 Task: Search one way flight ticket for 4 adults, 1 infant in seat and 1 infant on lap in premium economy from Dayton: James M. Cox Dayton International Airport to Springfield: Abraham Lincoln Capital Airport on 5-2-2023. Choice of flights is American. Number of bags: 2 carry on bags and 1 checked bag. Price is upto 78000. Outbound departure time preference is 22:15.
Action: Mouse moved to (330, 282)
Screenshot: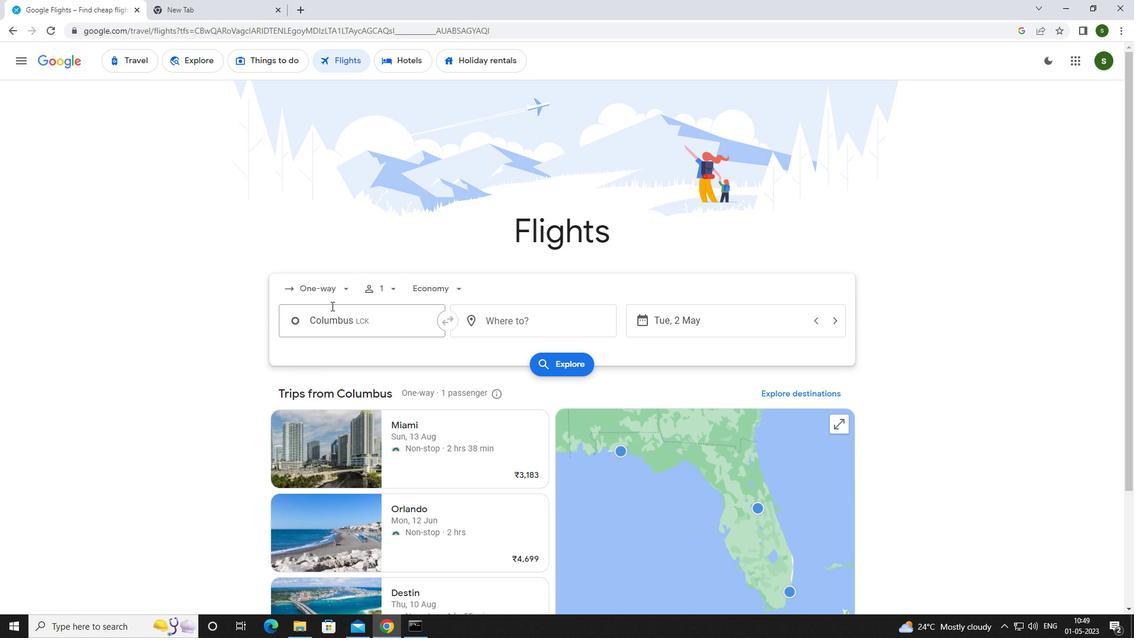 
Action: Mouse pressed left at (330, 282)
Screenshot: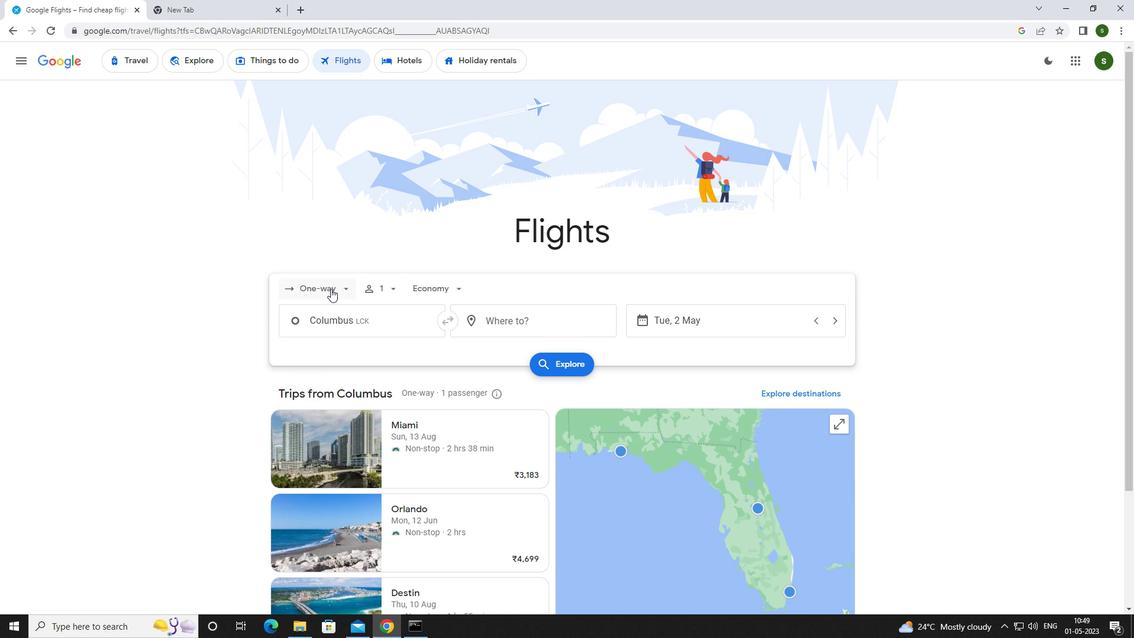 
Action: Mouse moved to (344, 346)
Screenshot: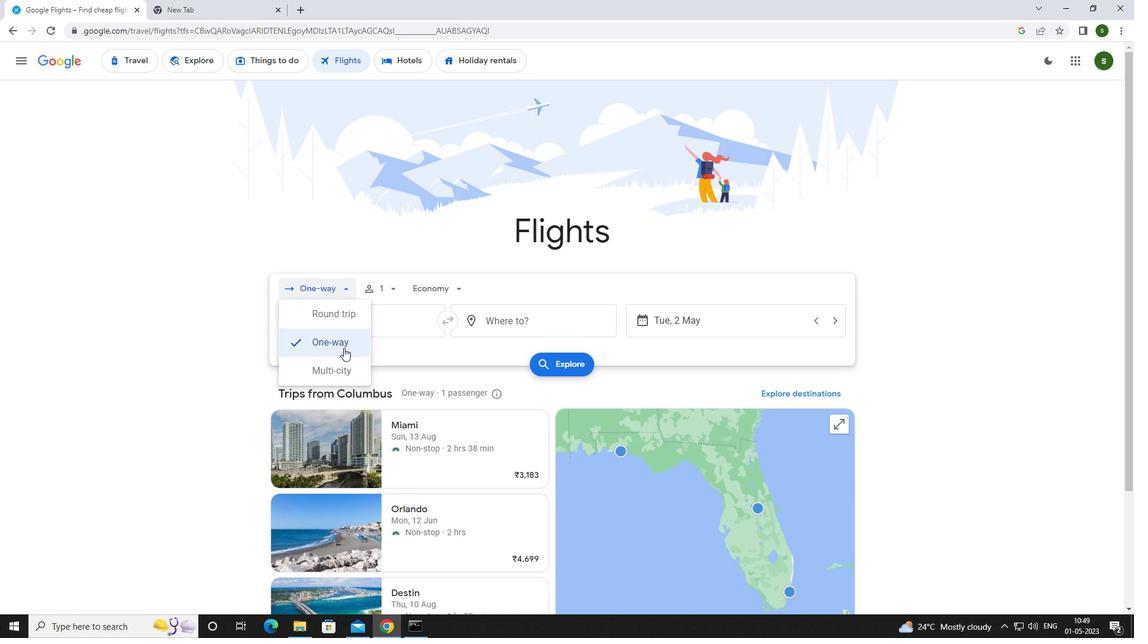 
Action: Mouse pressed left at (344, 346)
Screenshot: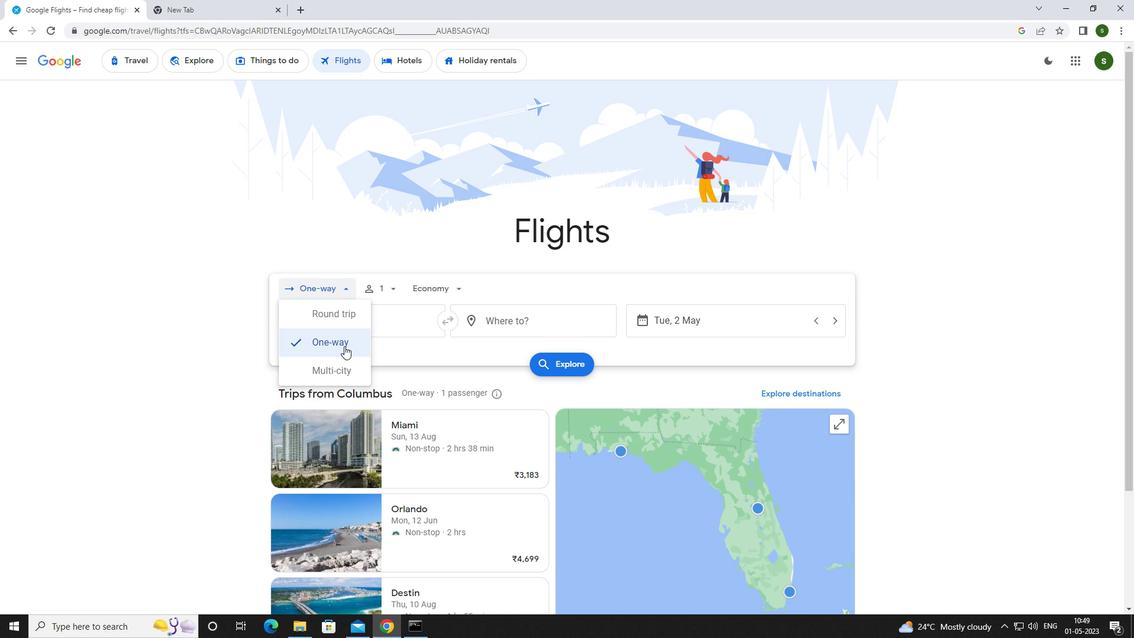 
Action: Mouse moved to (390, 288)
Screenshot: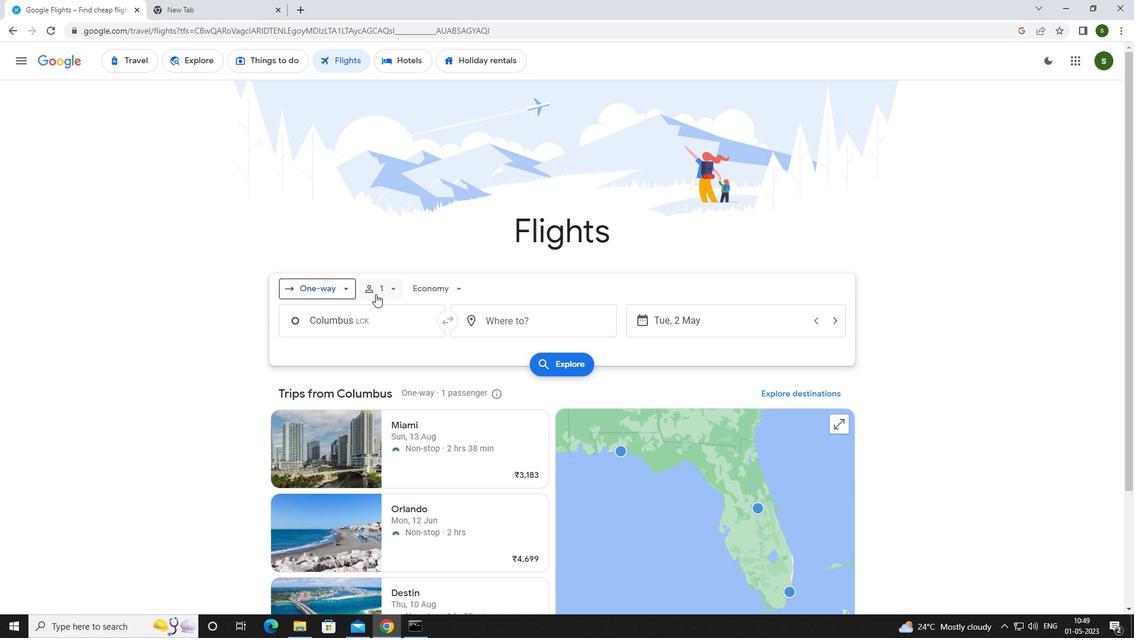 
Action: Mouse pressed left at (390, 288)
Screenshot: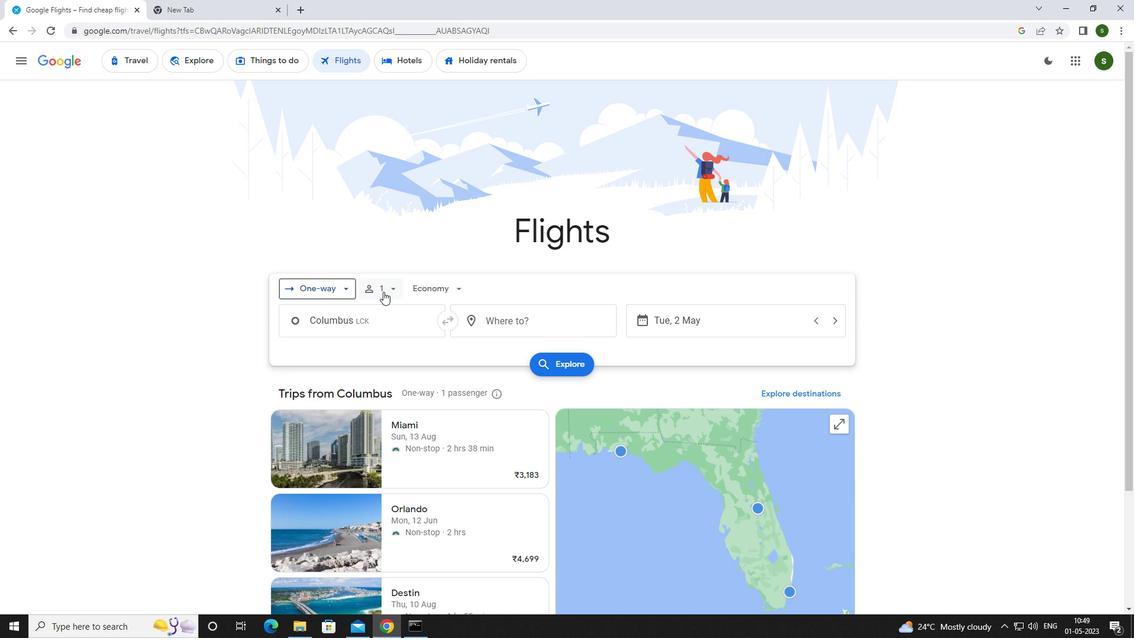 
Action: Mouse moved to (483, 315)
Screenshot: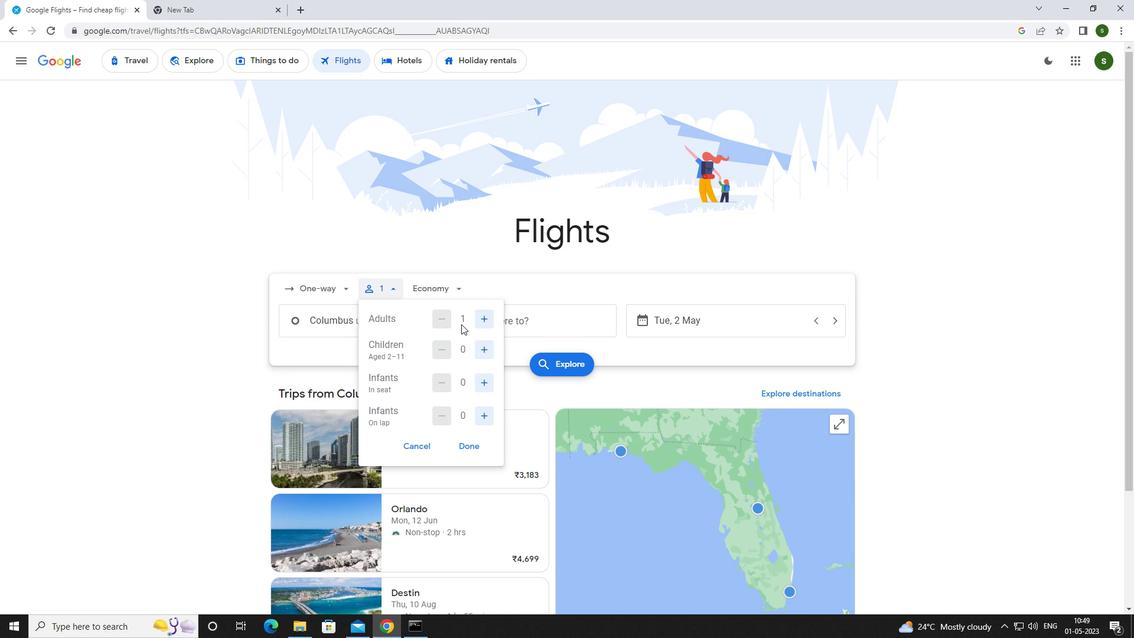 
Action: Mouse pressed left at (483, 315)
Screenshot: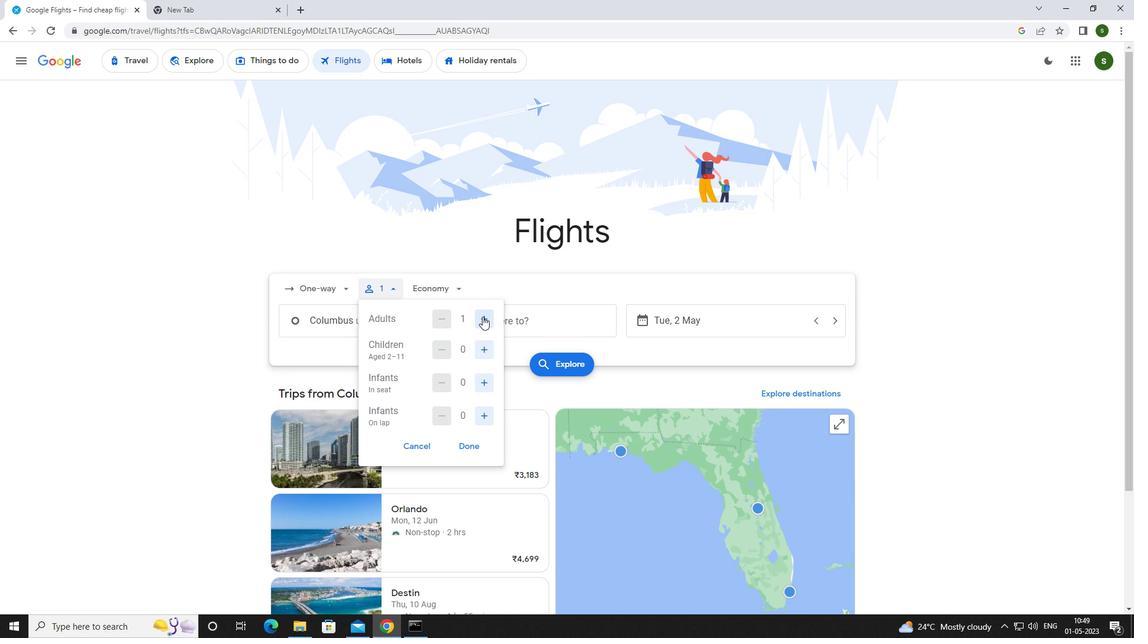 
Action: Mouse pressed left at (483, 315)
Screenshot: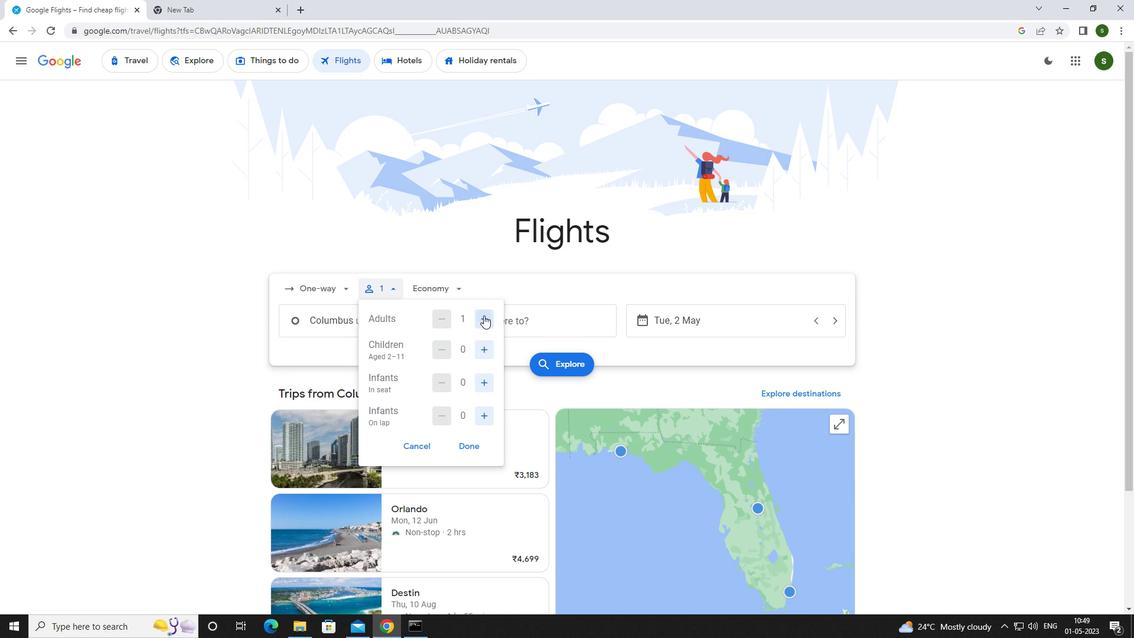 
Action: Mouse pressed left at (483, 315)
Screenshot: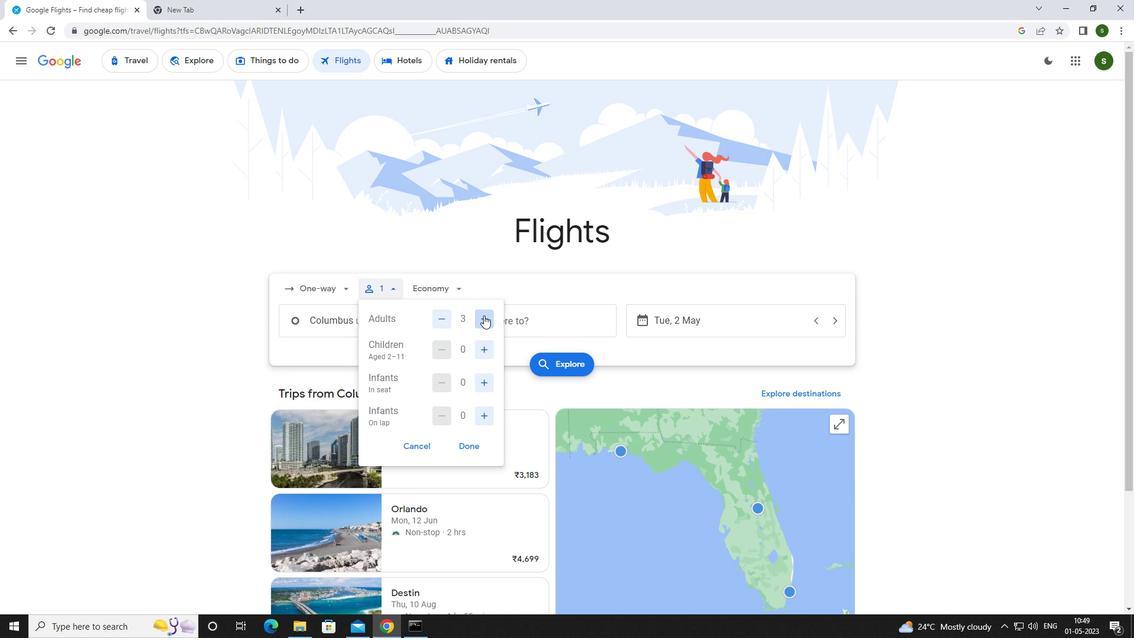 
Action: Mouse moved to (486, 376)
Screenshot: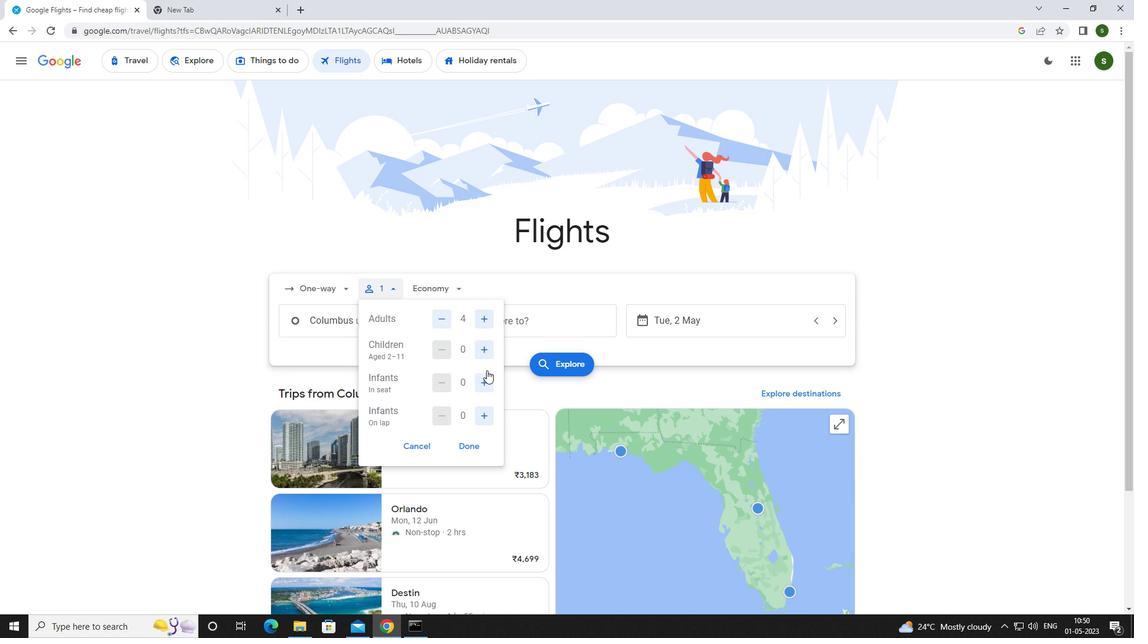 
Action: Mouse pressed left at (486, 376)
Screenshot: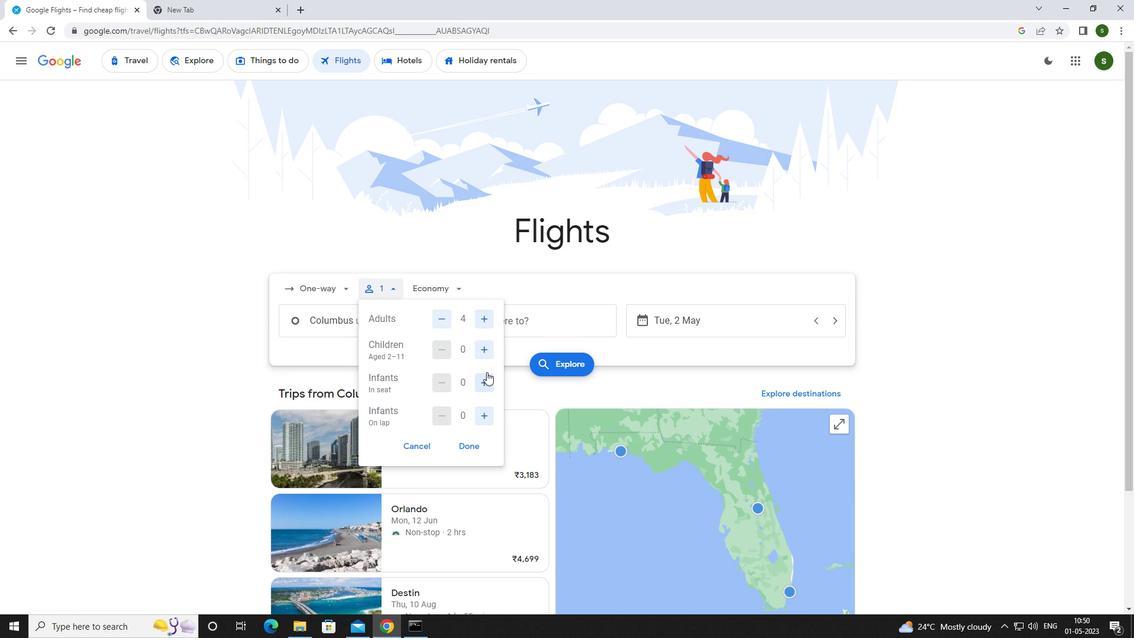 
Action: Mouse moved to (476, 414)
Screenshot: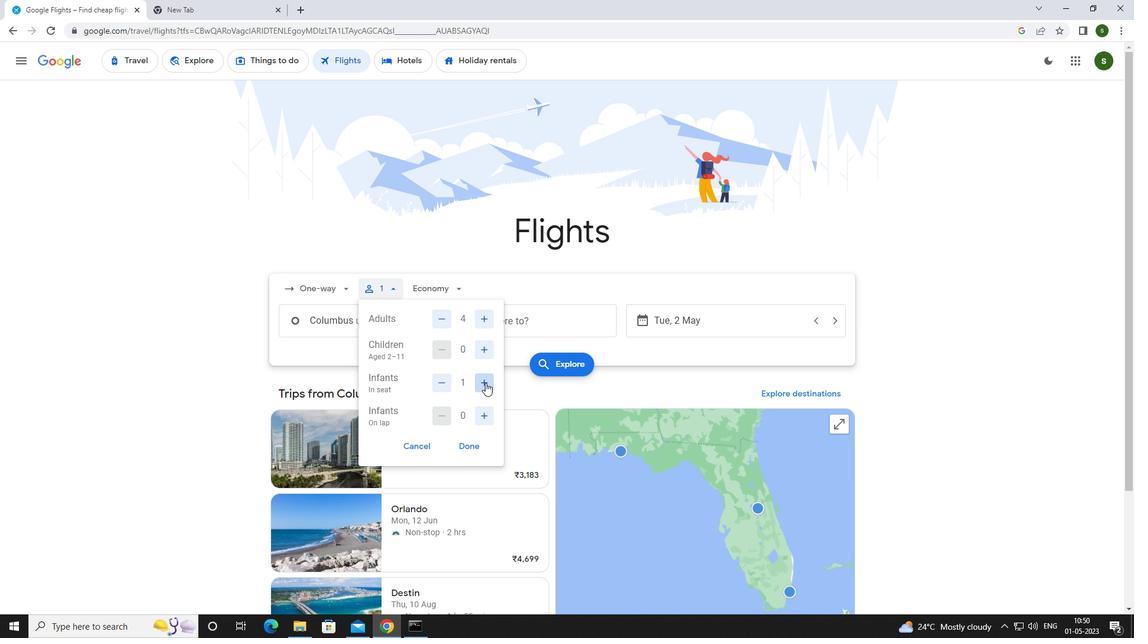 
Action: Mouse pressed left at (476, 414)
Screenshot: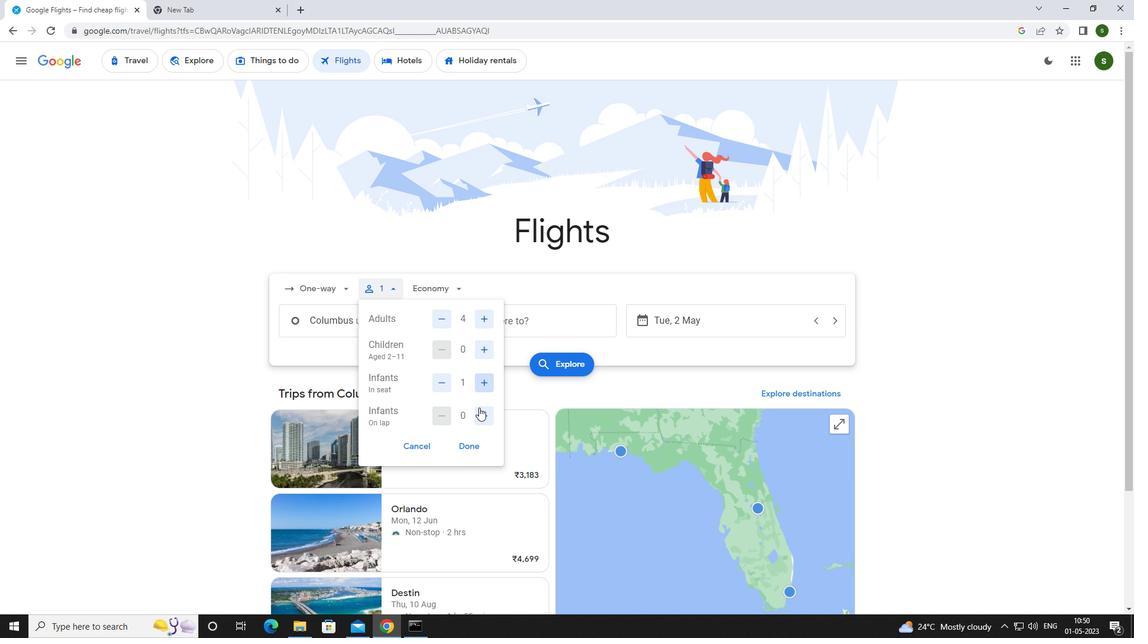 
Action: Mouse moved to (440, 291)
Screenshot: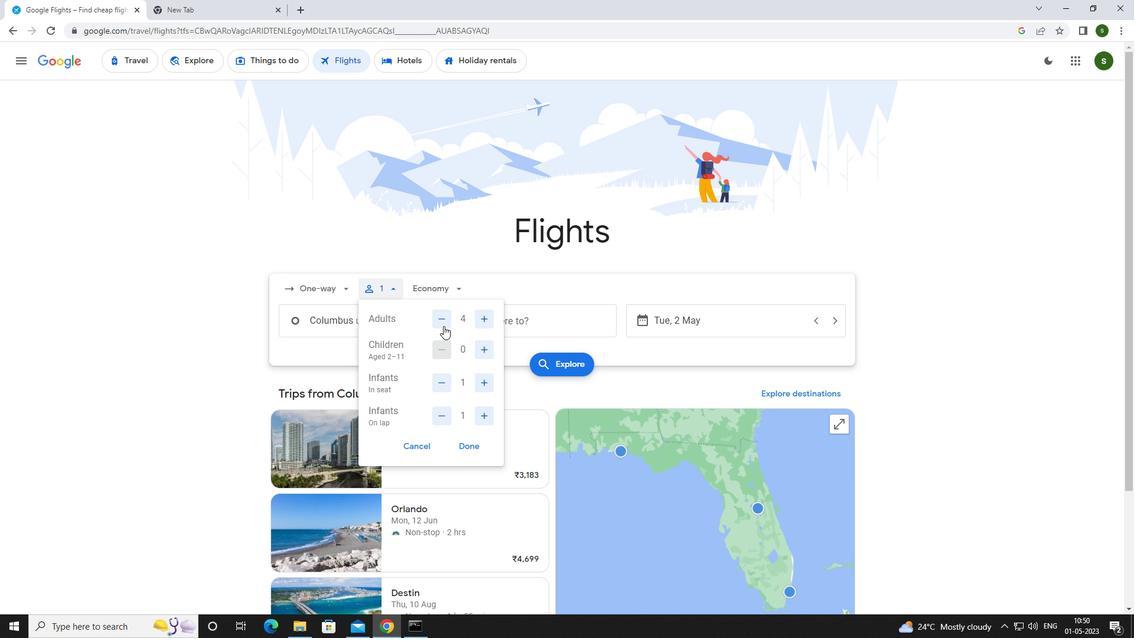 
Action: Mouse pressed left at (440, 291)
Screenshot: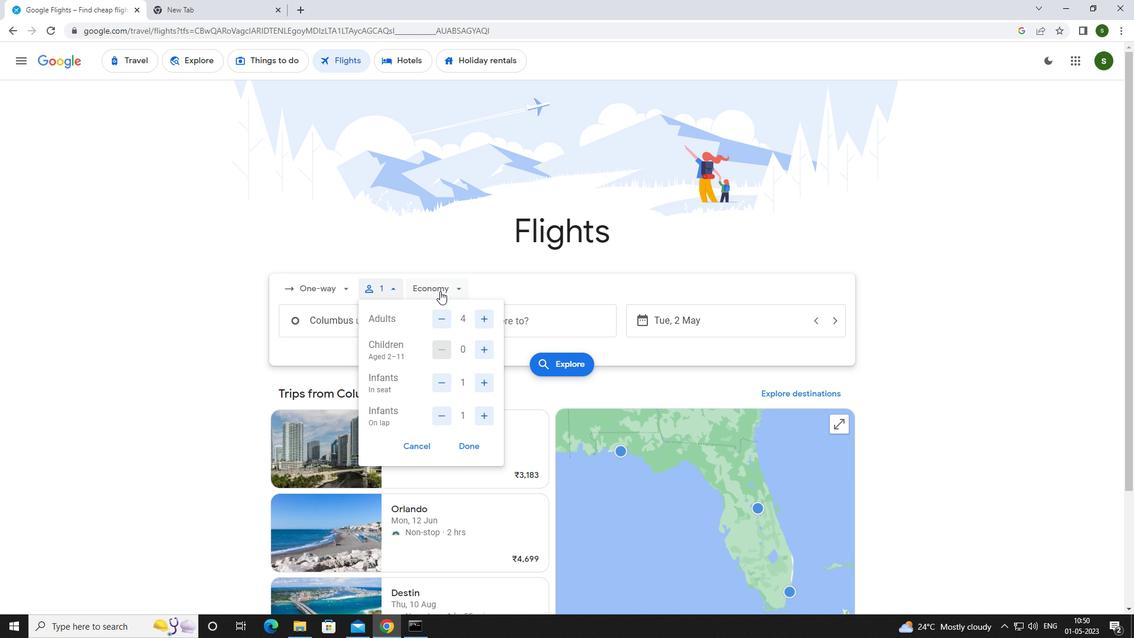 
Action: Mouse moved to (461, 347)
Screenshot: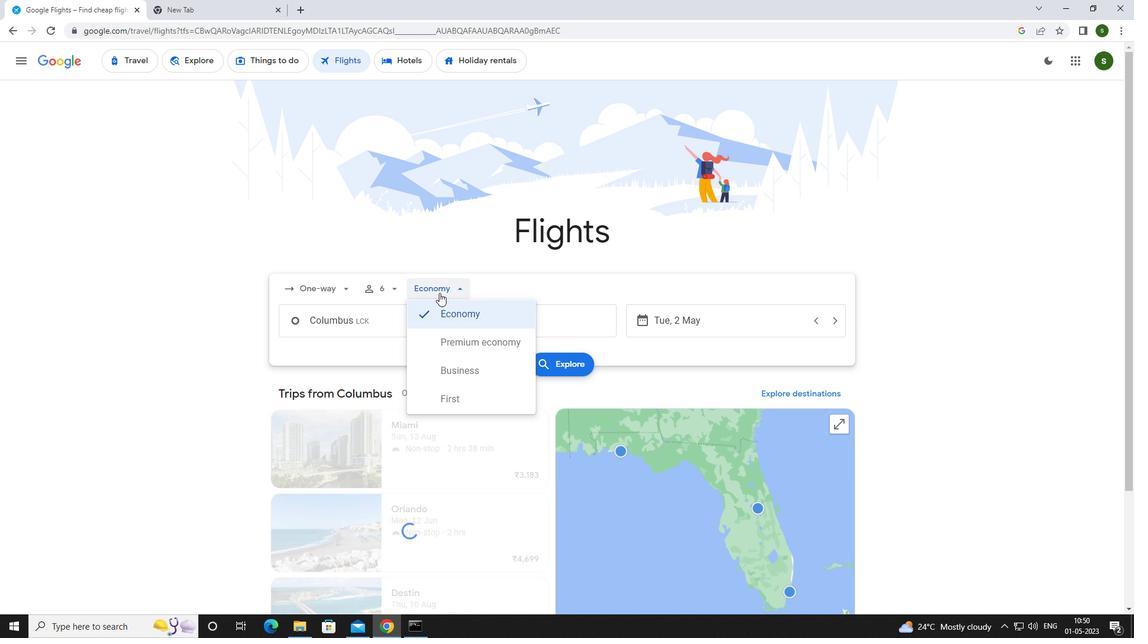 
Action: Mouse pressed left at (461, 347)
Screenshot: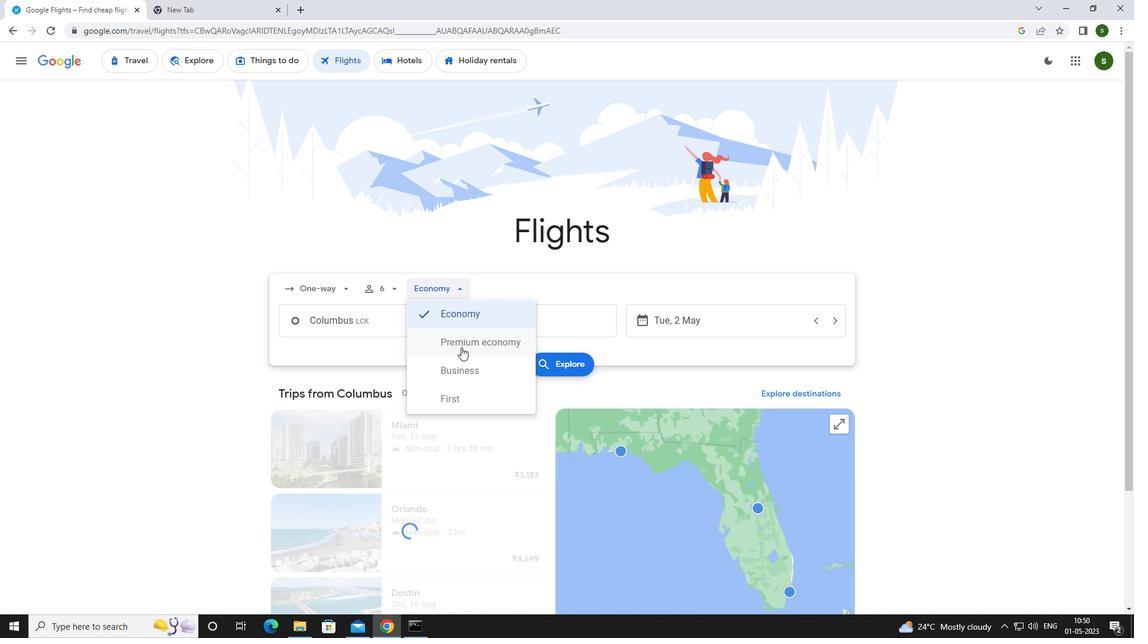 
Action: Mouse moved to (379, 323)
Screenshot: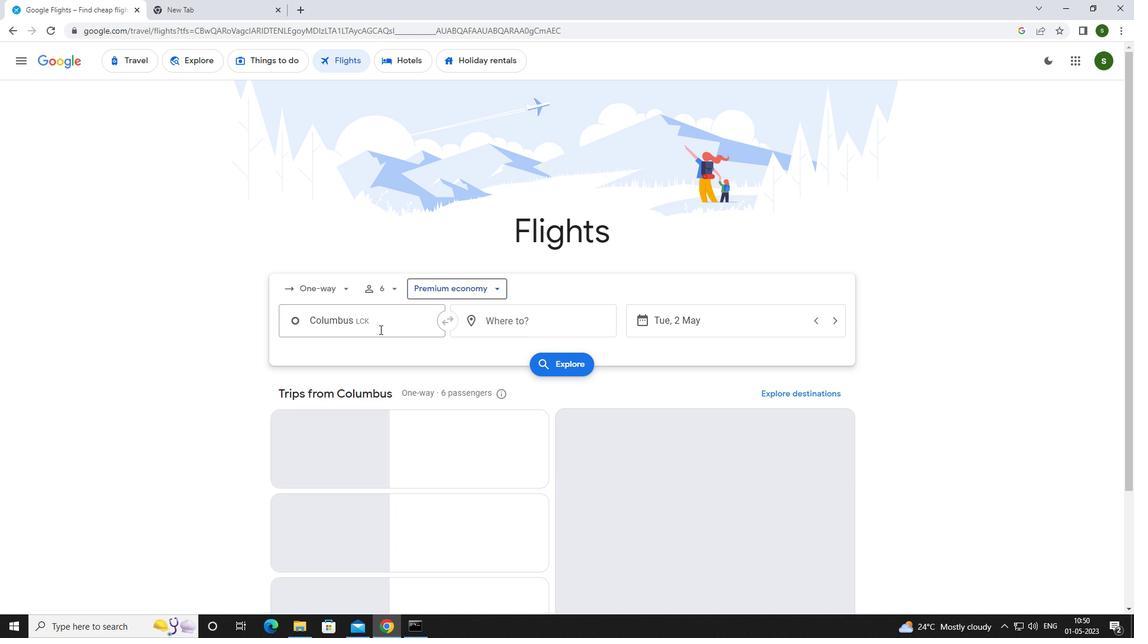 
Action: Mouse pressed left at (379, 323)
Screenshot: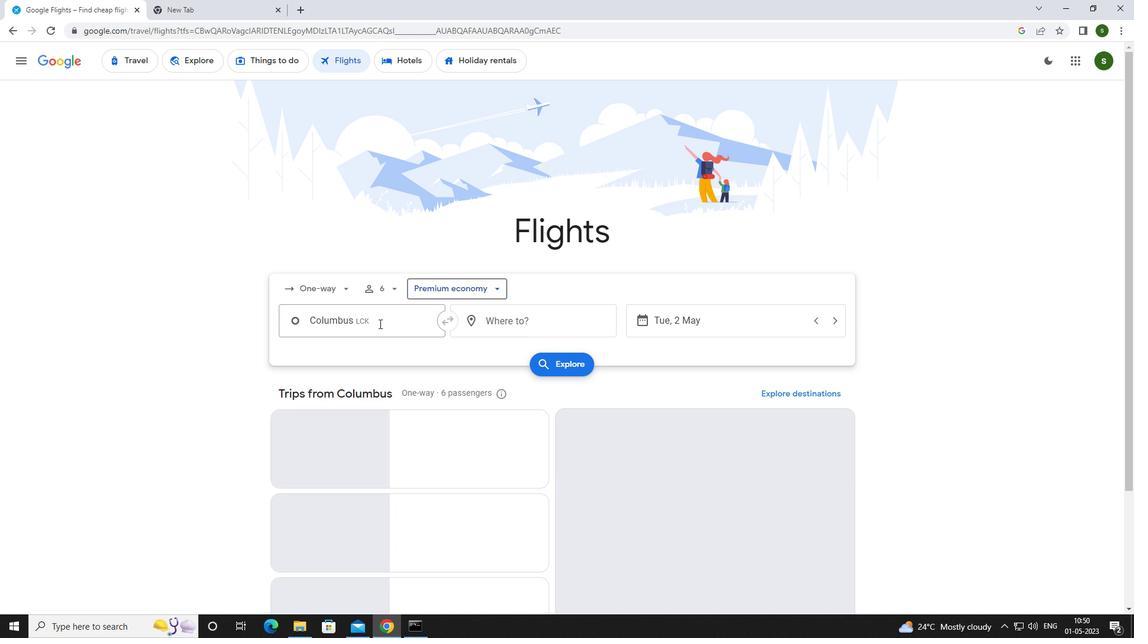 
Action: Mouse moved to (379, 323)
Screenshot: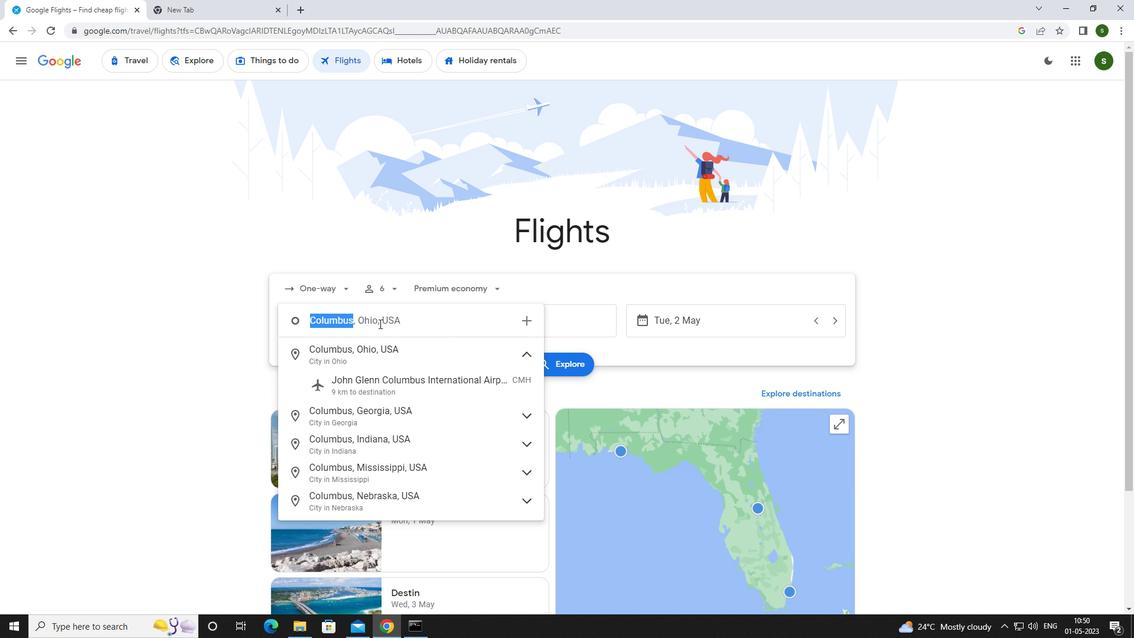 
Action: Key pressed d<Key.caps_lock>ayton
Screenshot: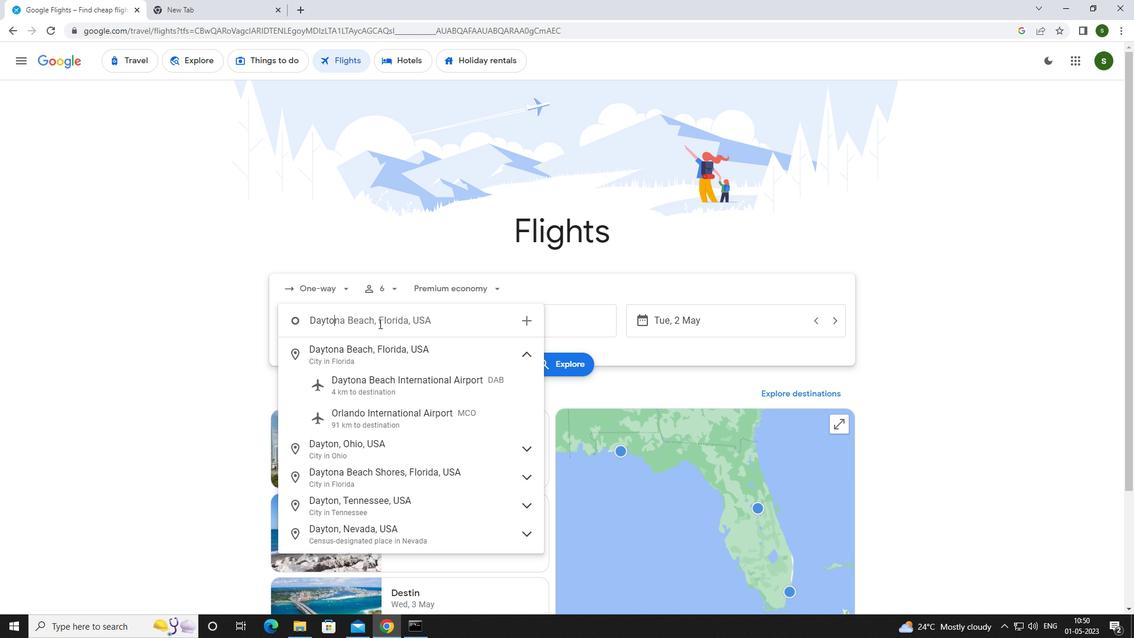 
Action: Mouse moved to (379, 322)
Screenshot: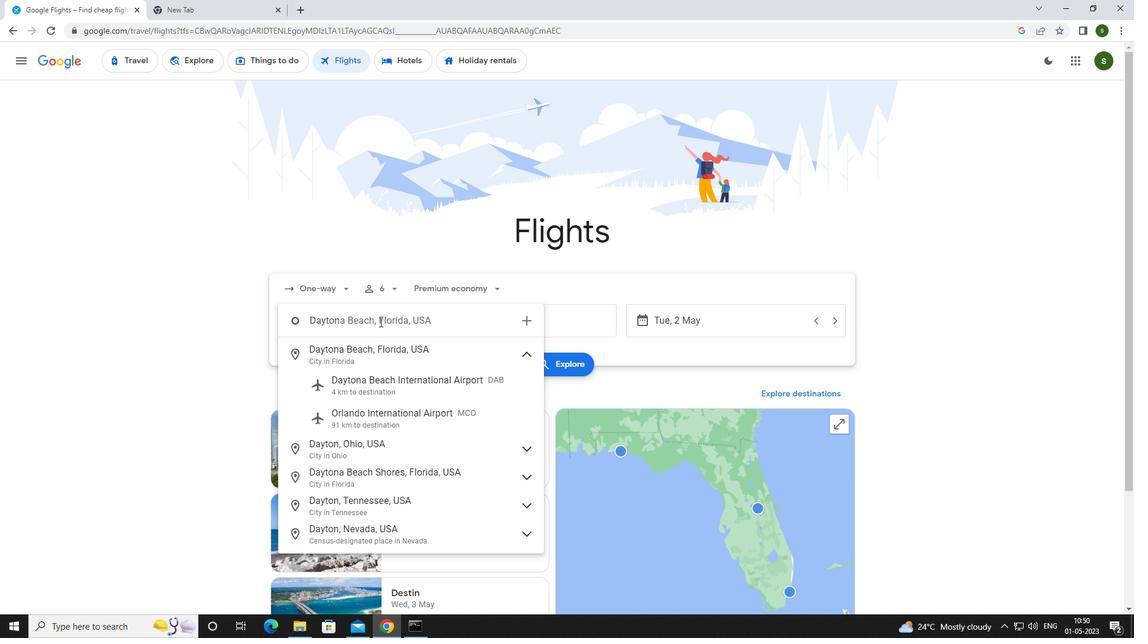 
Action: Key pressed <Key.space>
Screenshot: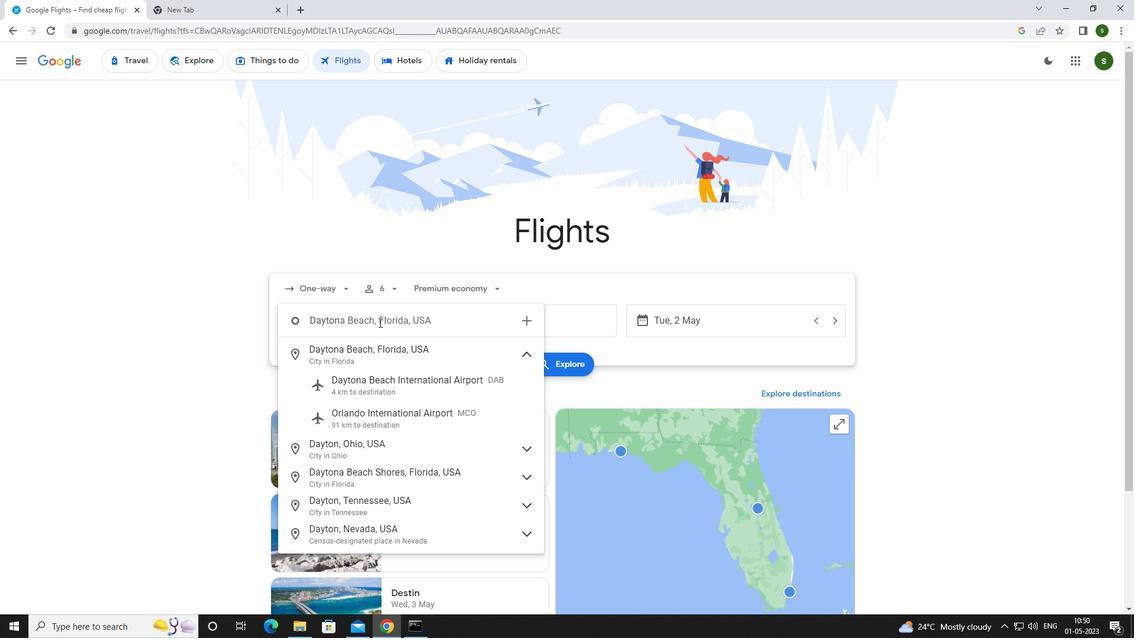 
Action: Mouse moved to (385, 390)
Screenshot: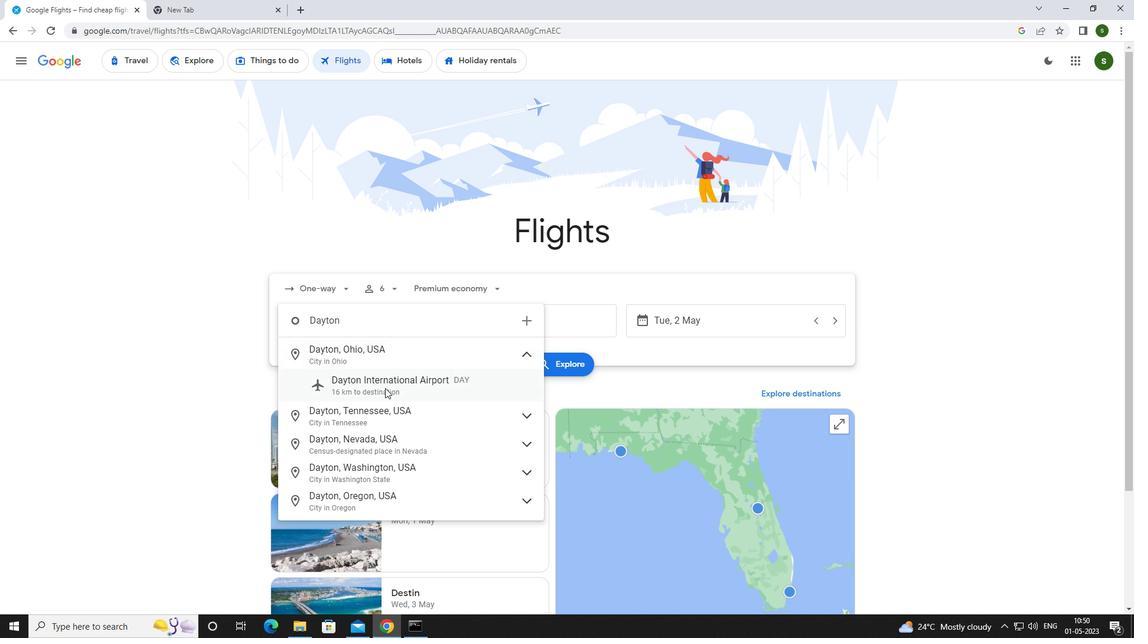
Action: Mouse pressed left at (385, 390)
Screenshot: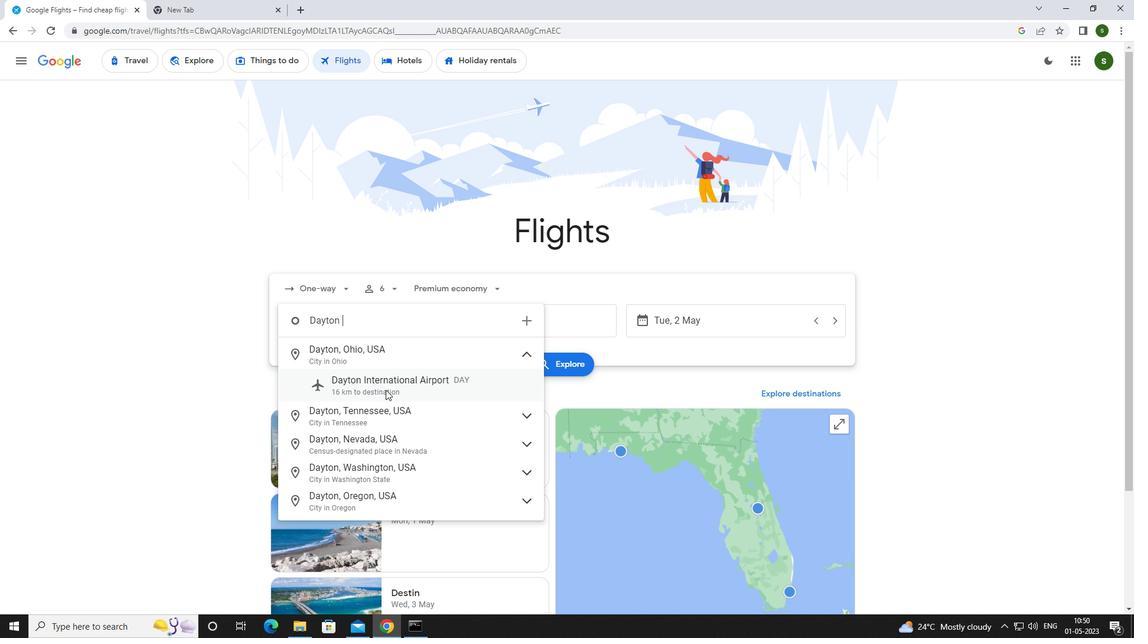 
Action: Mouse moved to (540, 319)
Screenshot: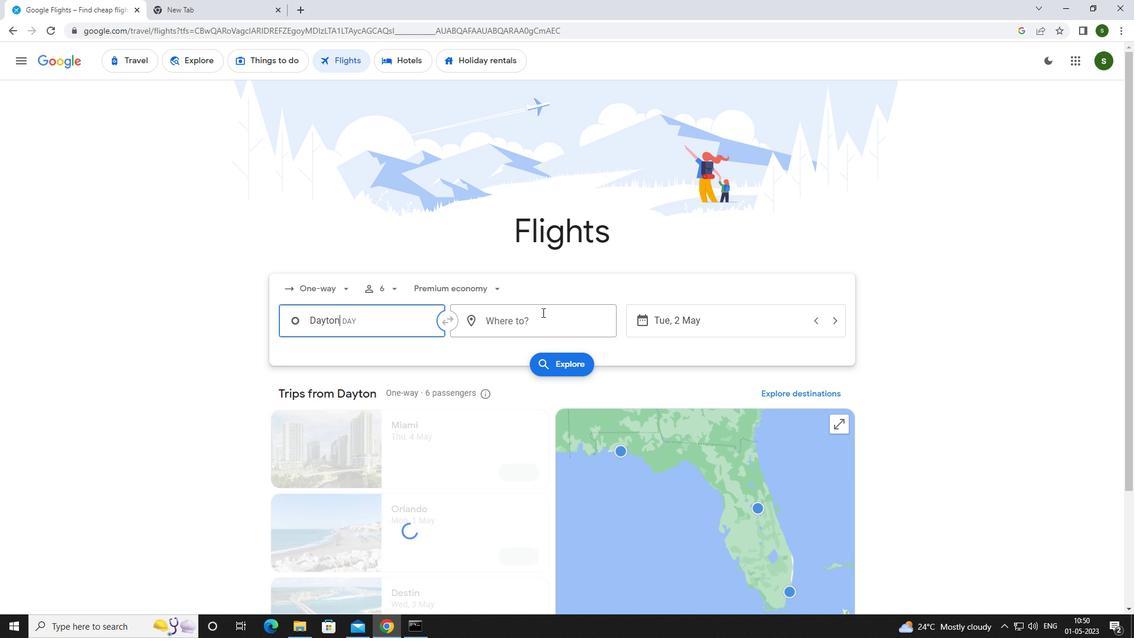 
Action: Mouse pressed left at (540, 319)
Screenshot: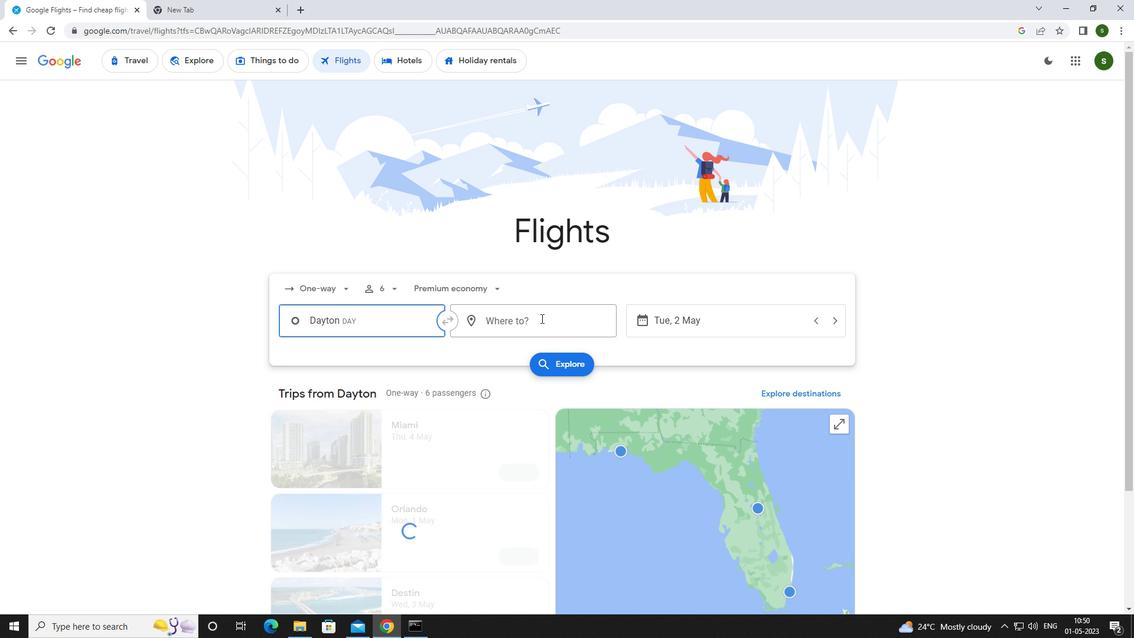 
Action: Mouse moved to (438, 307)
Screenshot: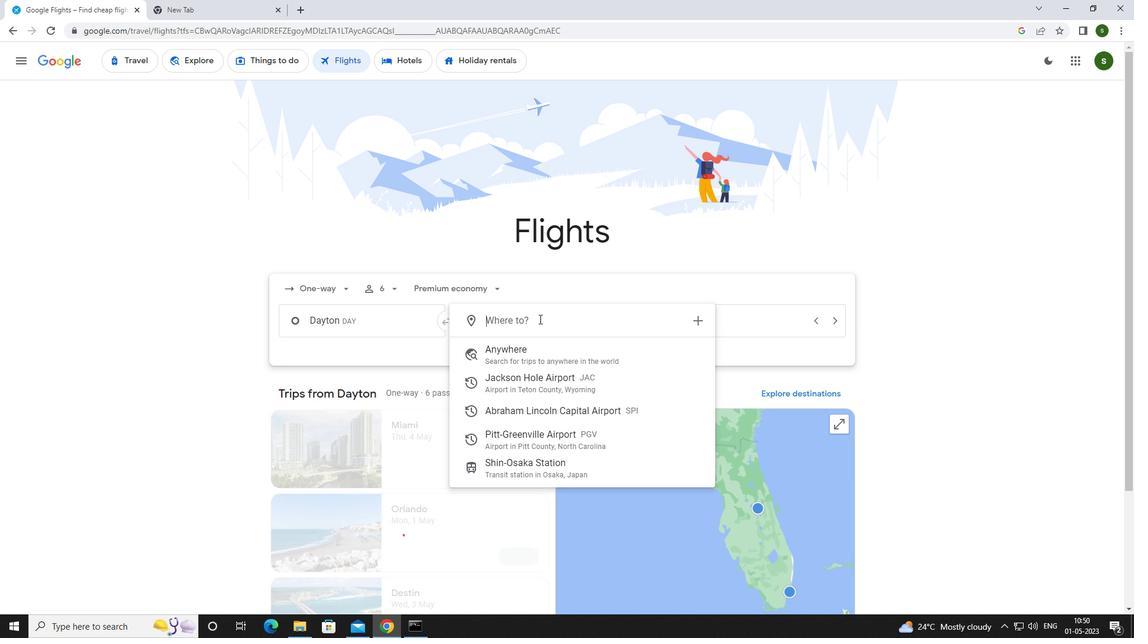 
Action: Key pressed <Key.caps_lock>s<Key.caps_lock>pringfielf
Screenshot: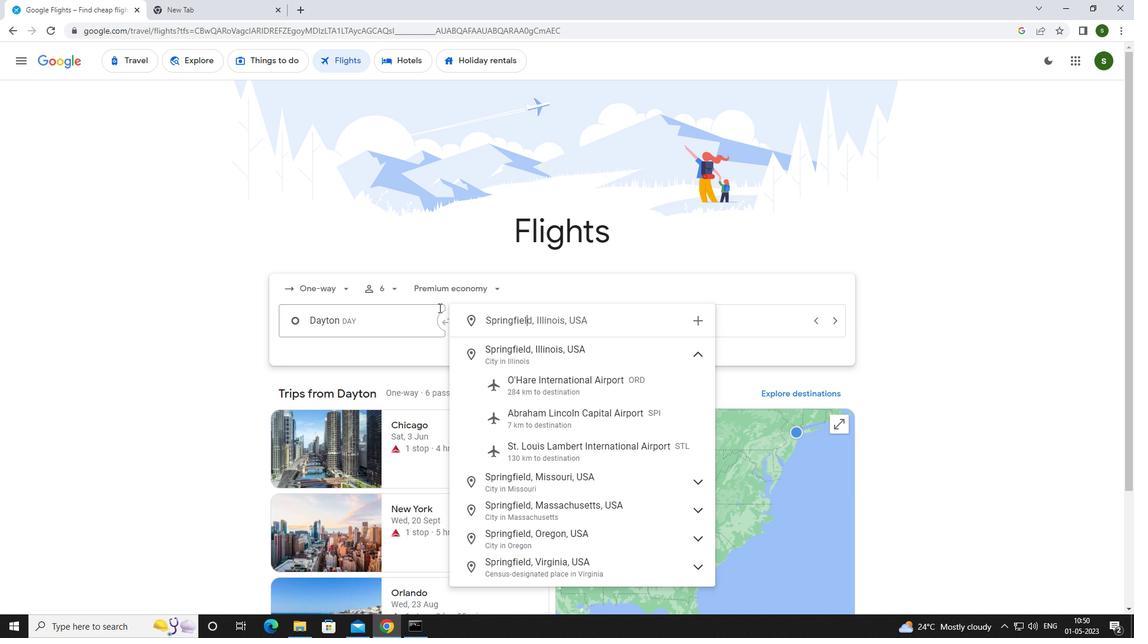 
Action: Mouse moved to (530, 415)
Screenshot: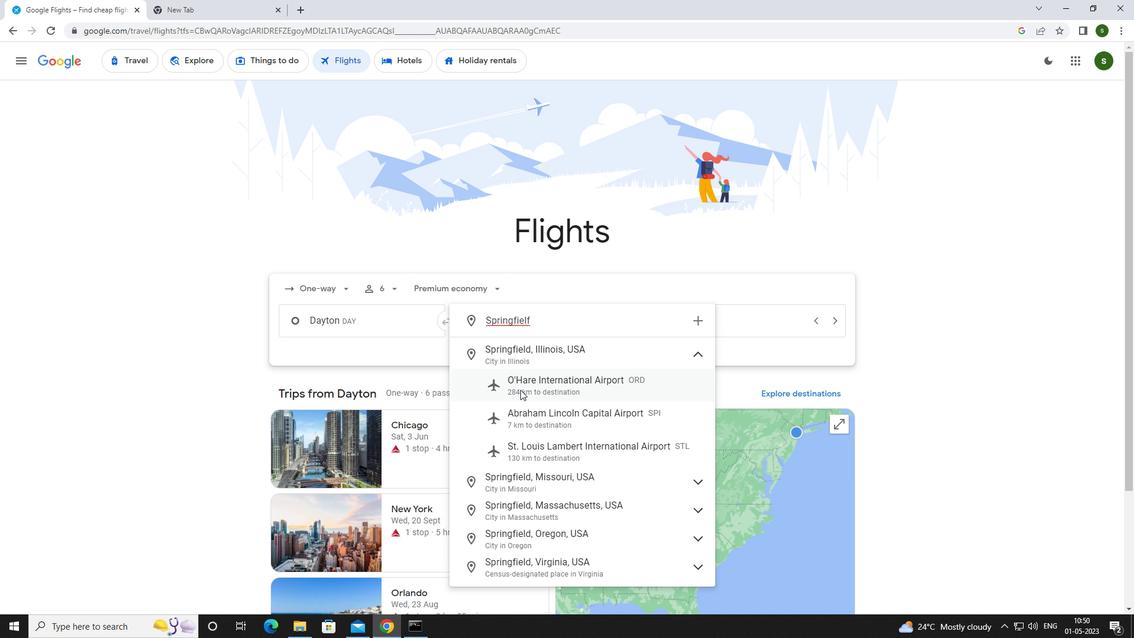 
Action: Mouse pressed left at (530, 415)
Screenshot: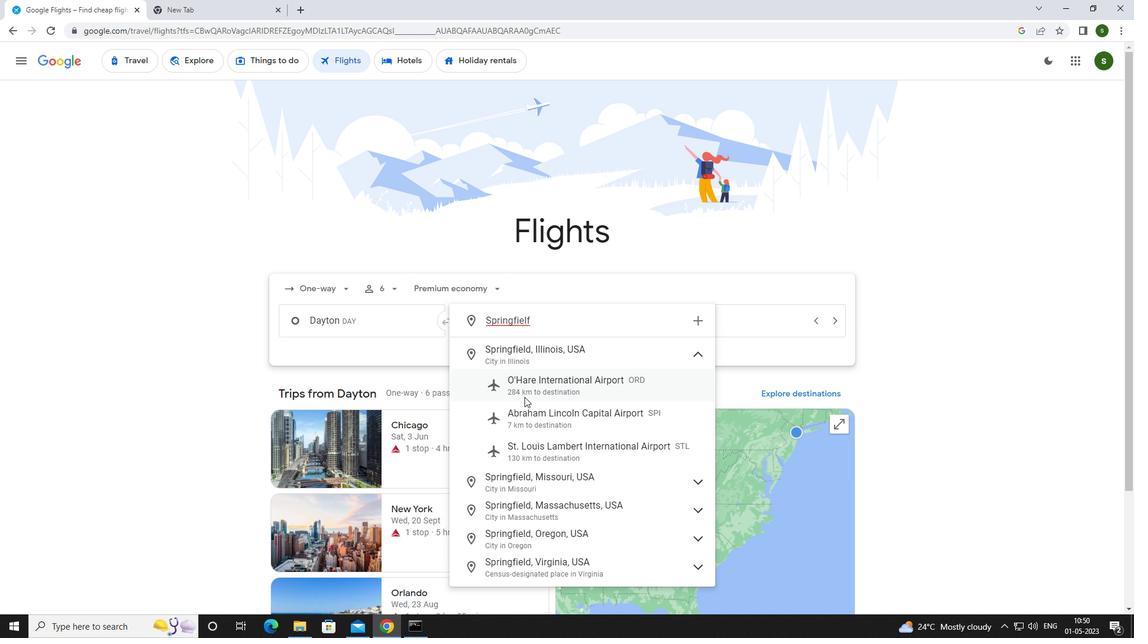 
Action: Mouse moved to (724, 317)
Screenshot: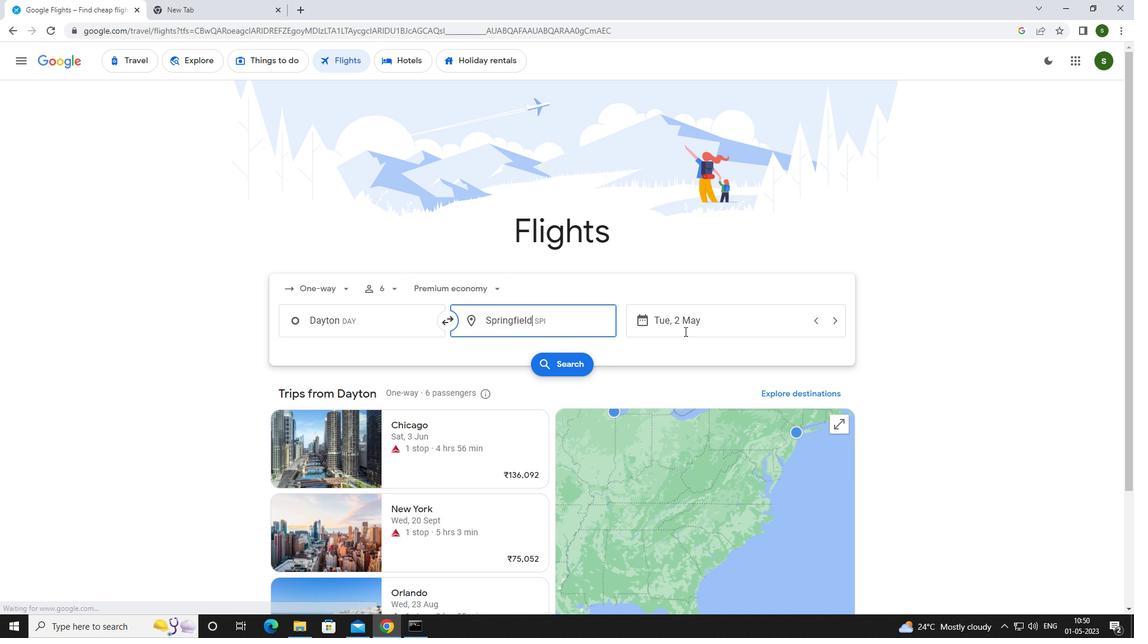 
Action: Mouse pressed left at (724, 317)
Screenshot: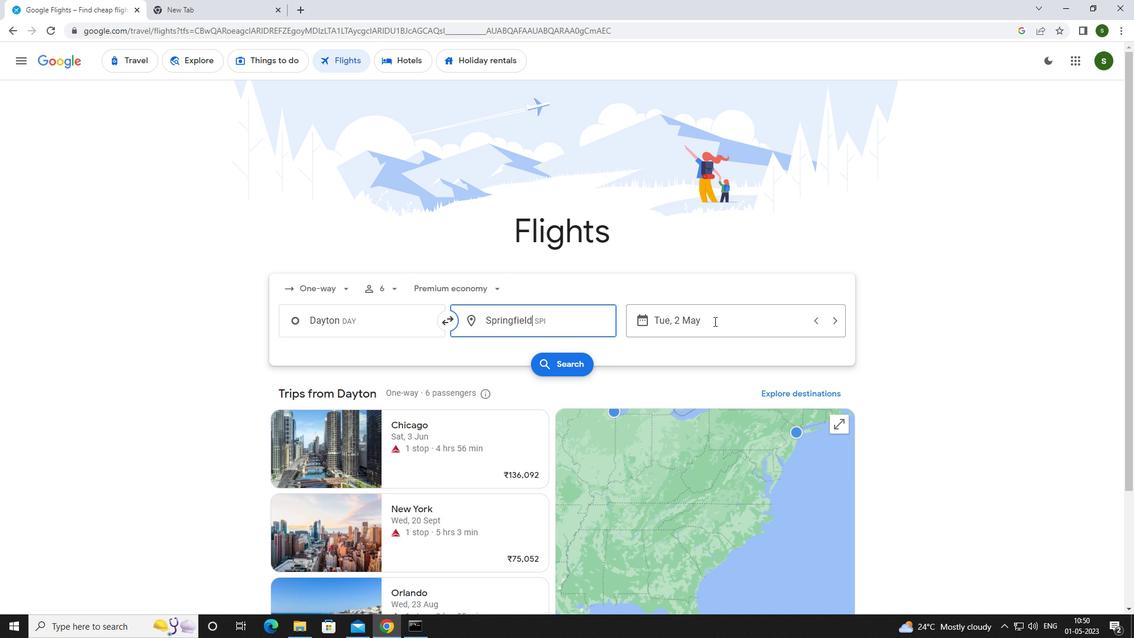 
Action: Mouse moved to (480, 407)
Screenshot: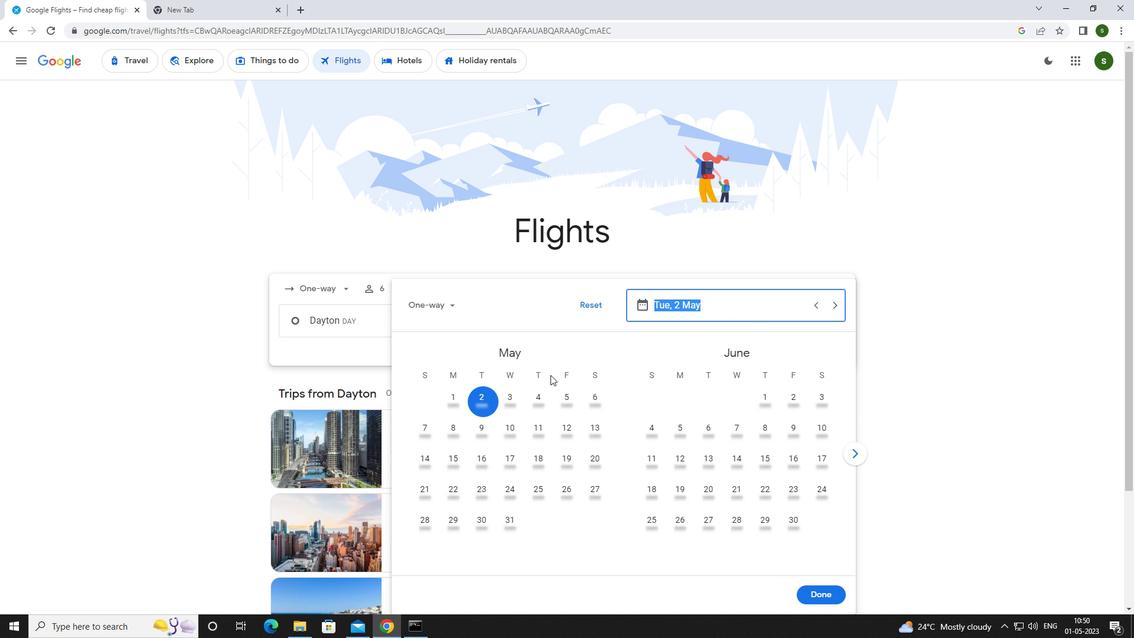 
Action: Mouse pressed left at (480, 407)
Screenshot: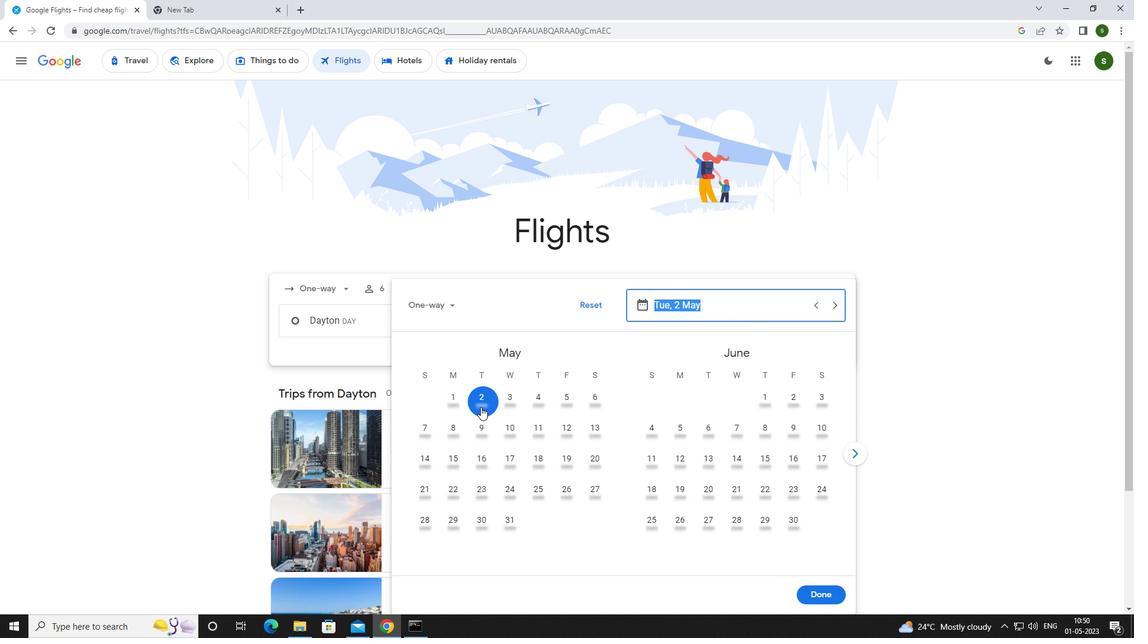 
Action: Mouse moved to (821, 594)
Screenshot: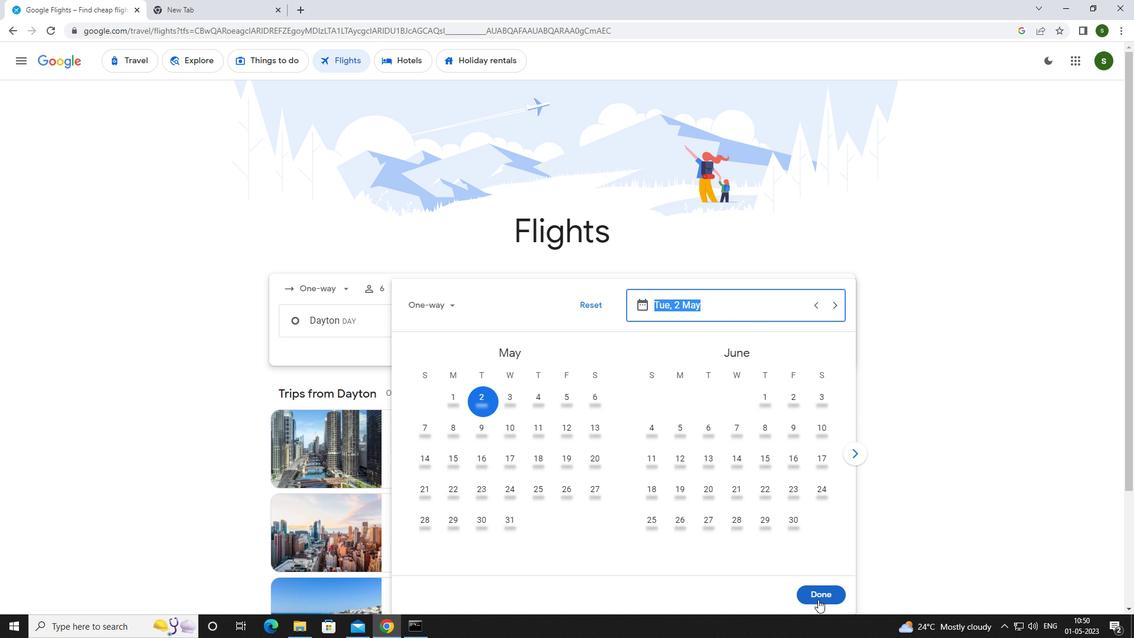 
Action: Mouse pressed left at (821, 594)
Screenshot: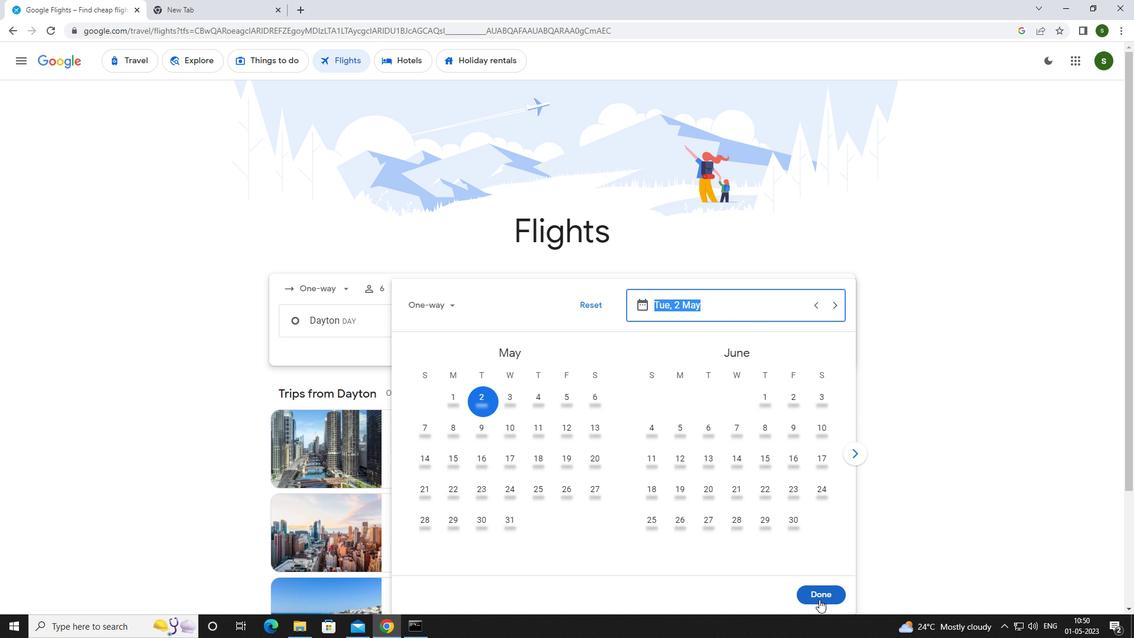 
Action: Mouse moved to (576, 366)
Screenshot: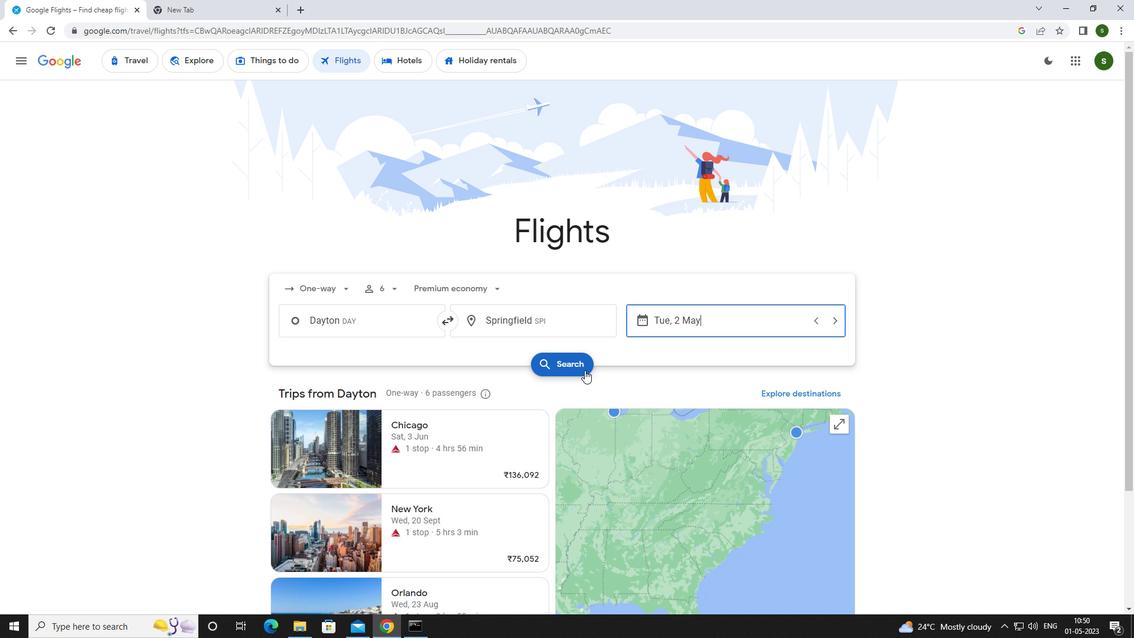 
Action: Mouse pressed left at (576, 366)
Screenshot: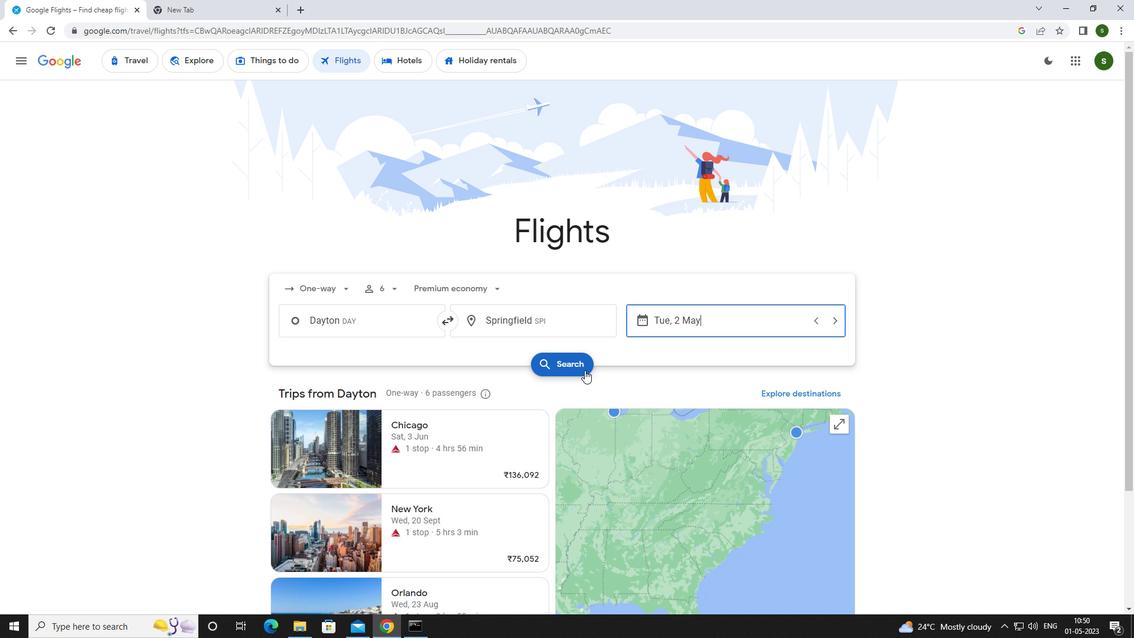 
Action: Mouse moved to (274, 170)
Screenshot: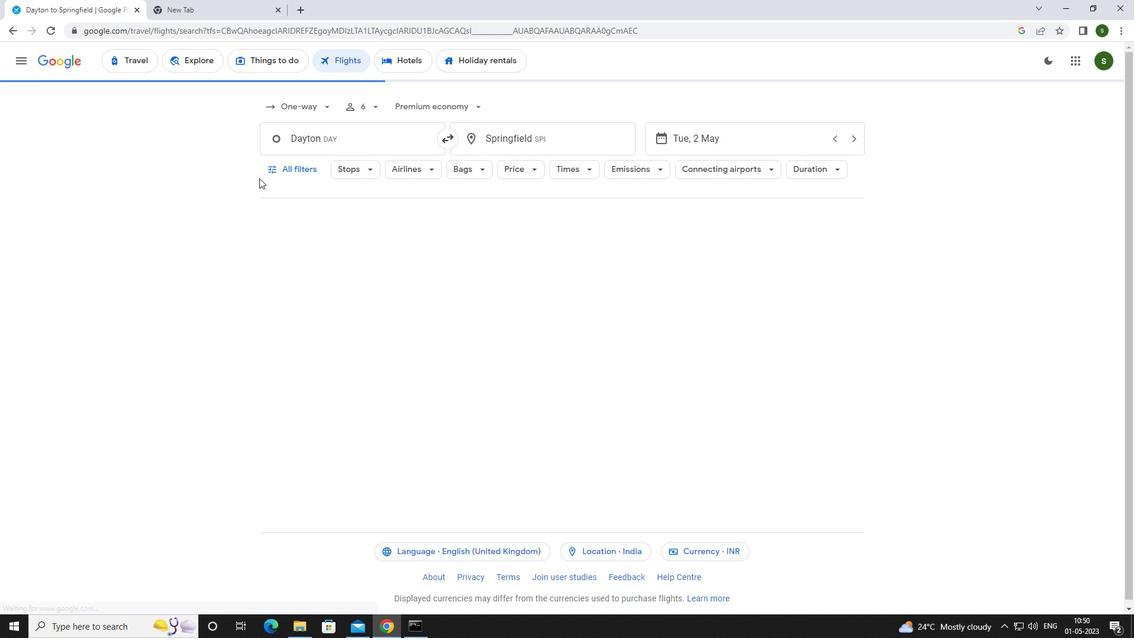 
Action: Mouse pressed left at (274, 170)
Screenshot: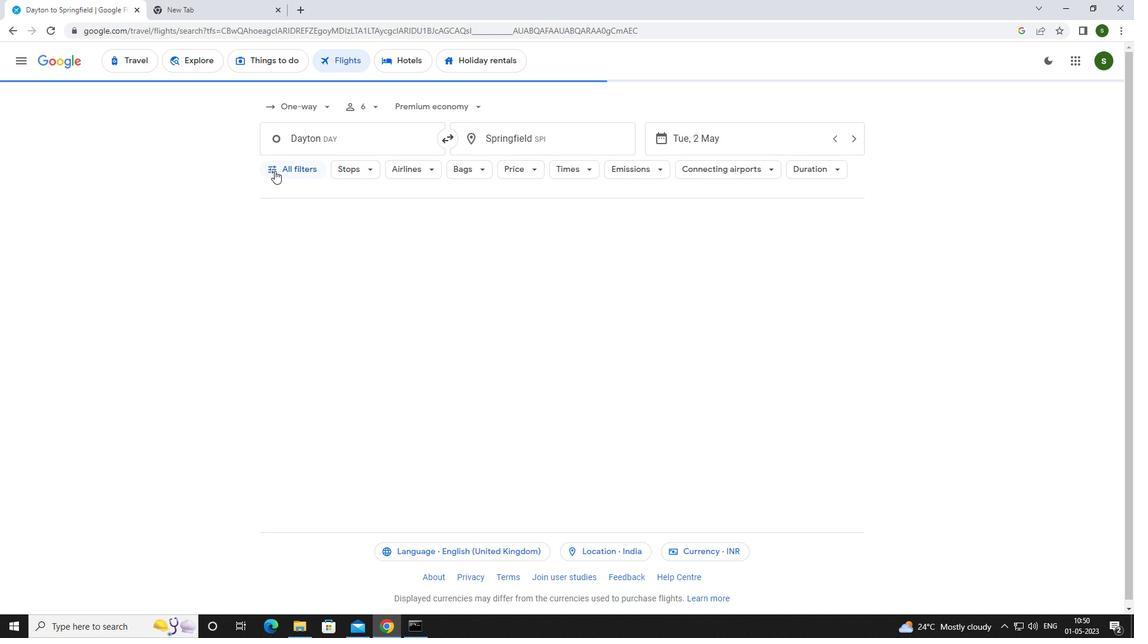 
Action: Mouse moved to (444, 417)
Screenshot: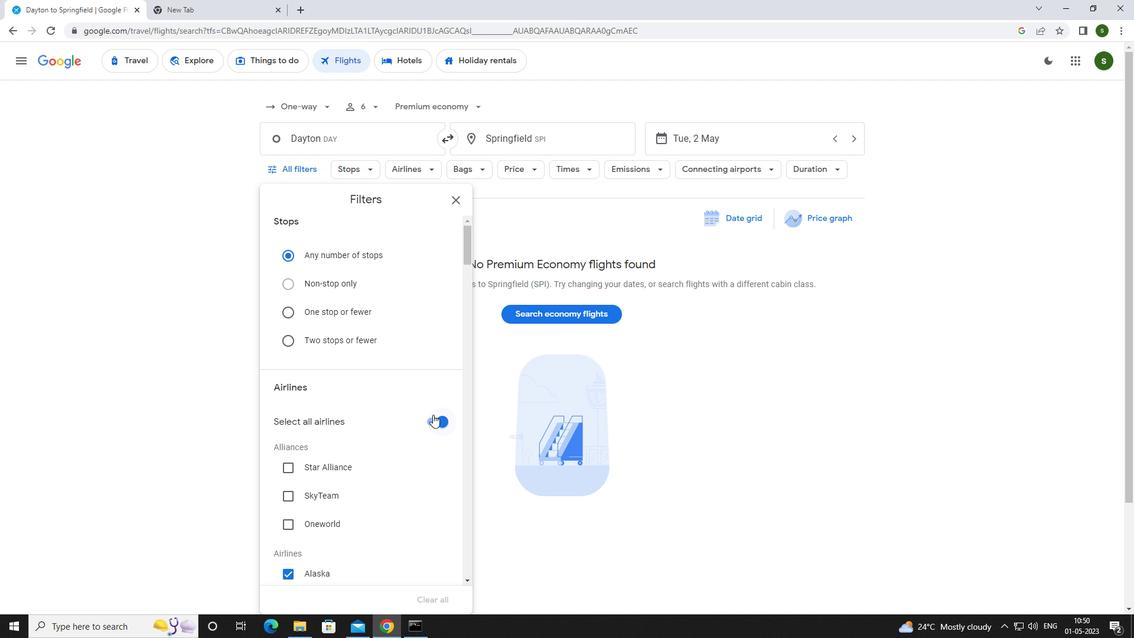 
Action: Mouse pressed left at (444, 417)
Screenshot: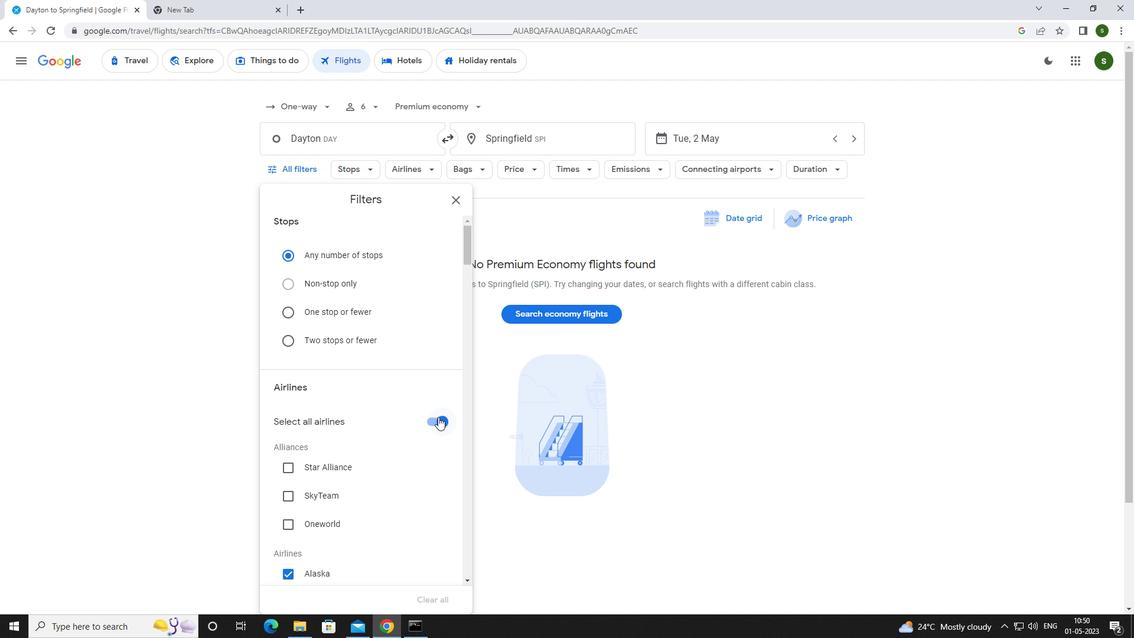 
Action: Mouse moved to (379, 376)
Screenshot: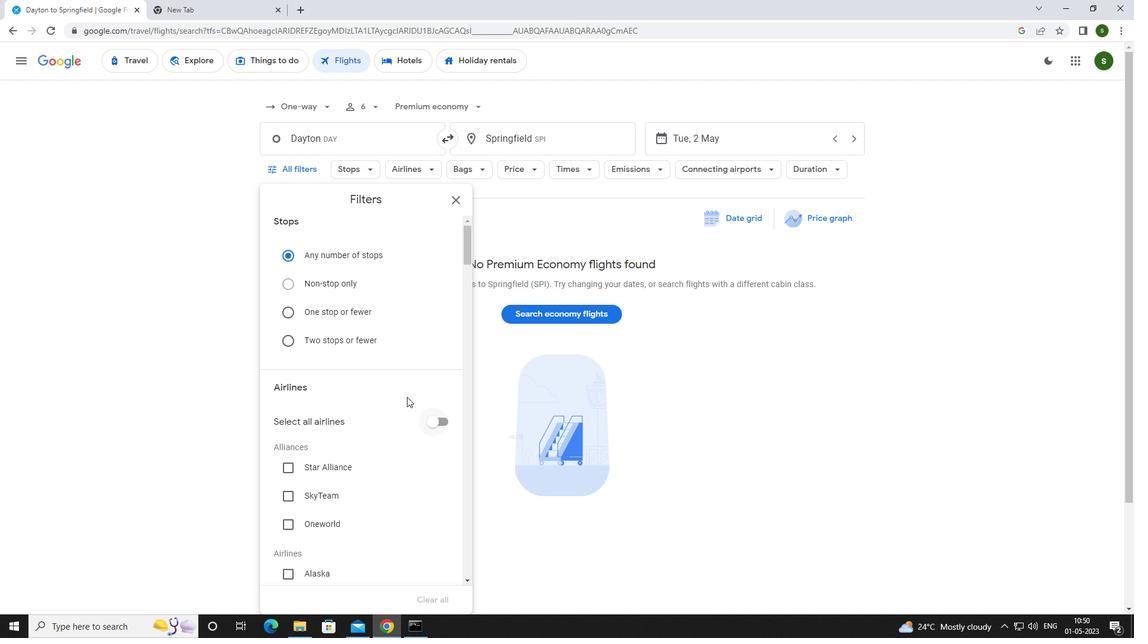 
Action: Mouse scrolled (379, 375) with delta (0, 0)
Screenshot: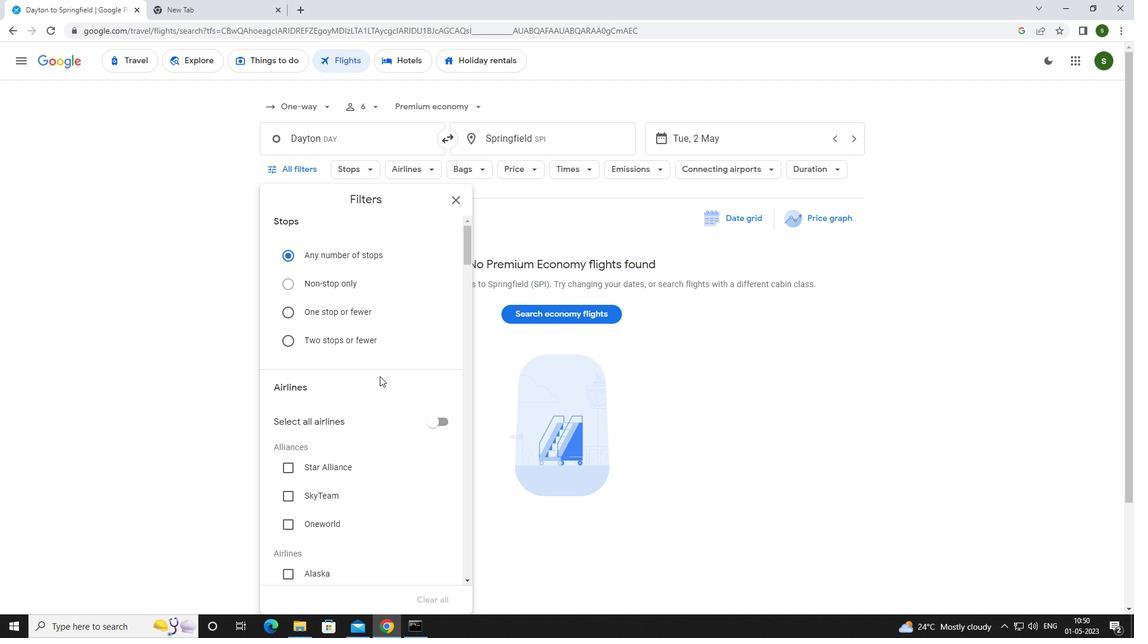 
Action: Mouse scrolled (379, 375) with delta (0, 0)
Screenshot: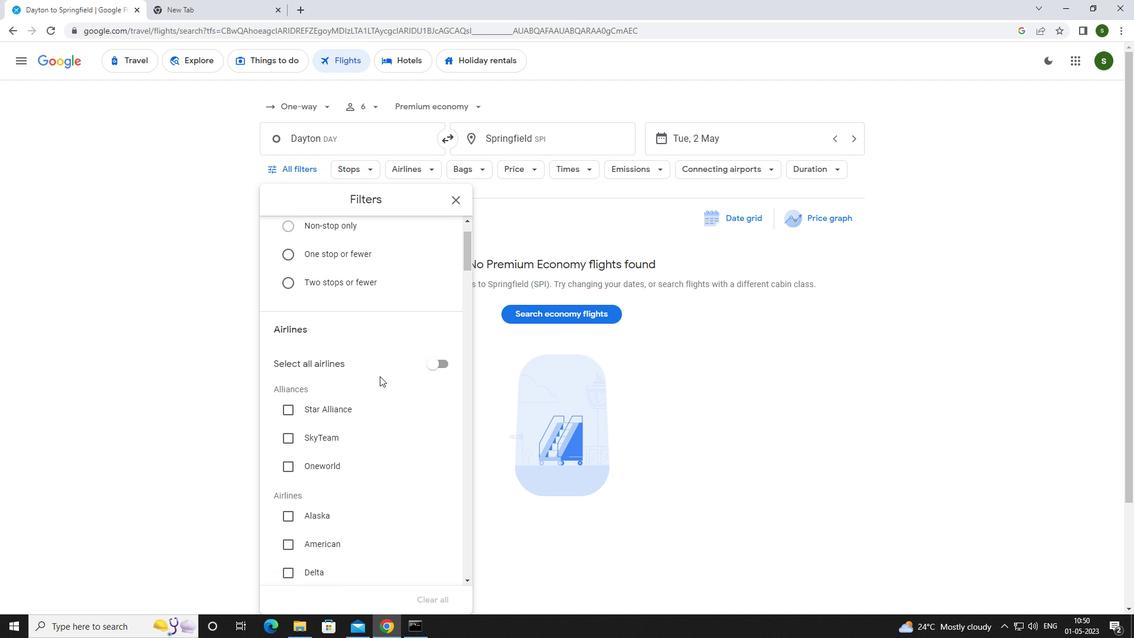 
Action: Mouse scrolled (379, 375) with delta (0, 0)
Screenshot: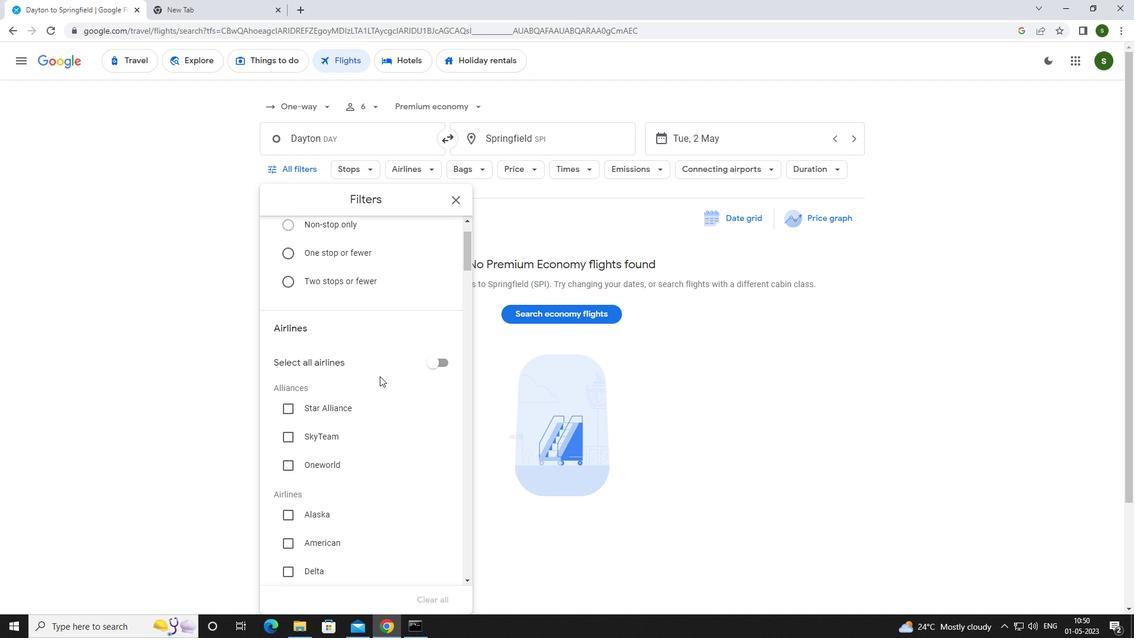 
Action: Mouse moved to (329, 425)
Screenshot: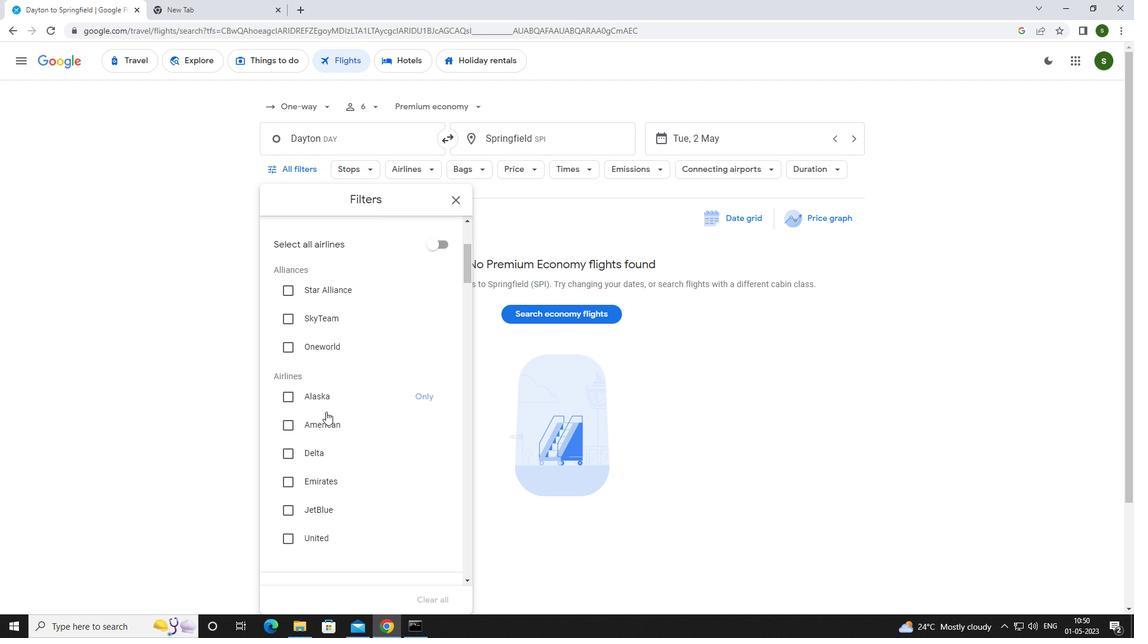 
Action: Mouse pressed left at (329, 425)
Screenshot: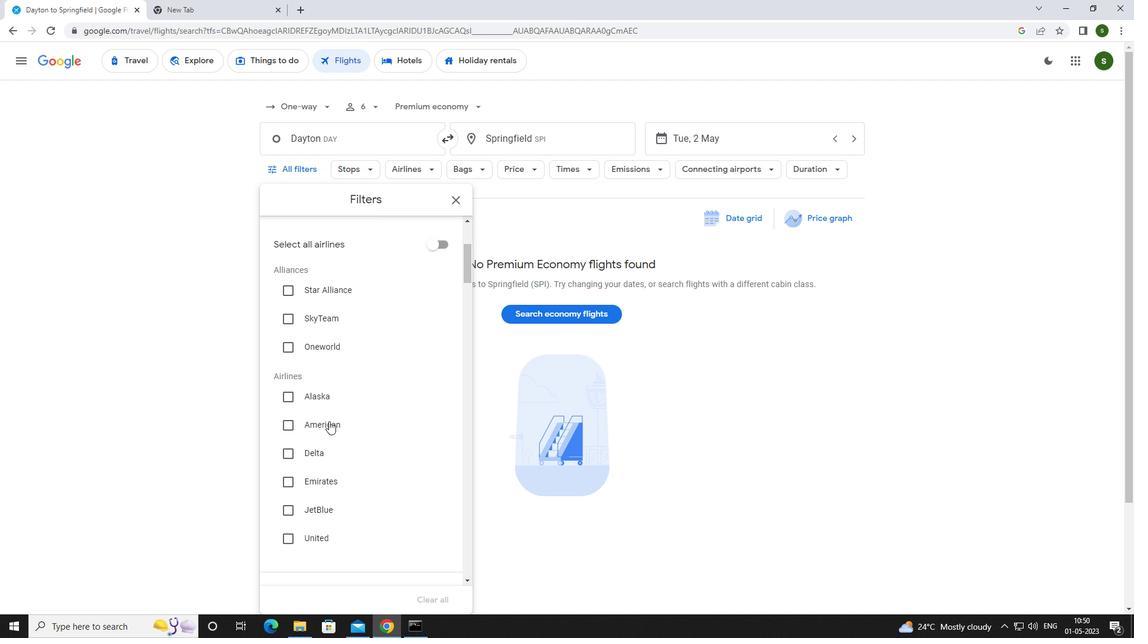 
Action: Mouse moved to (329, 425)
Screenshot: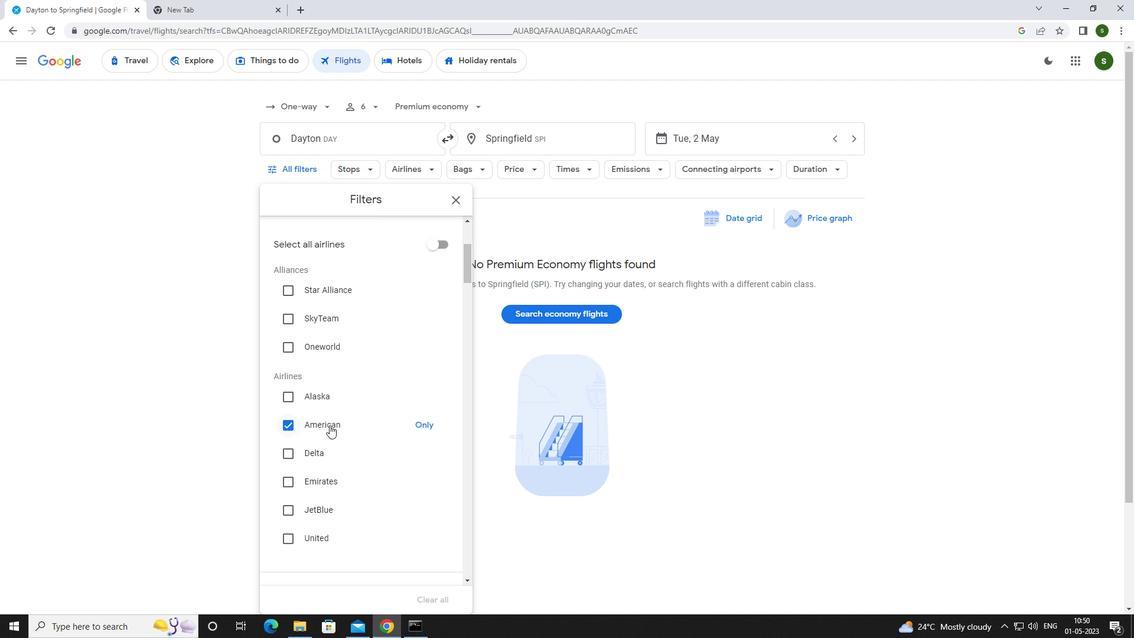 
Action: Mouse scrolled (329, 424) with delta (0, 0)
Screenshot: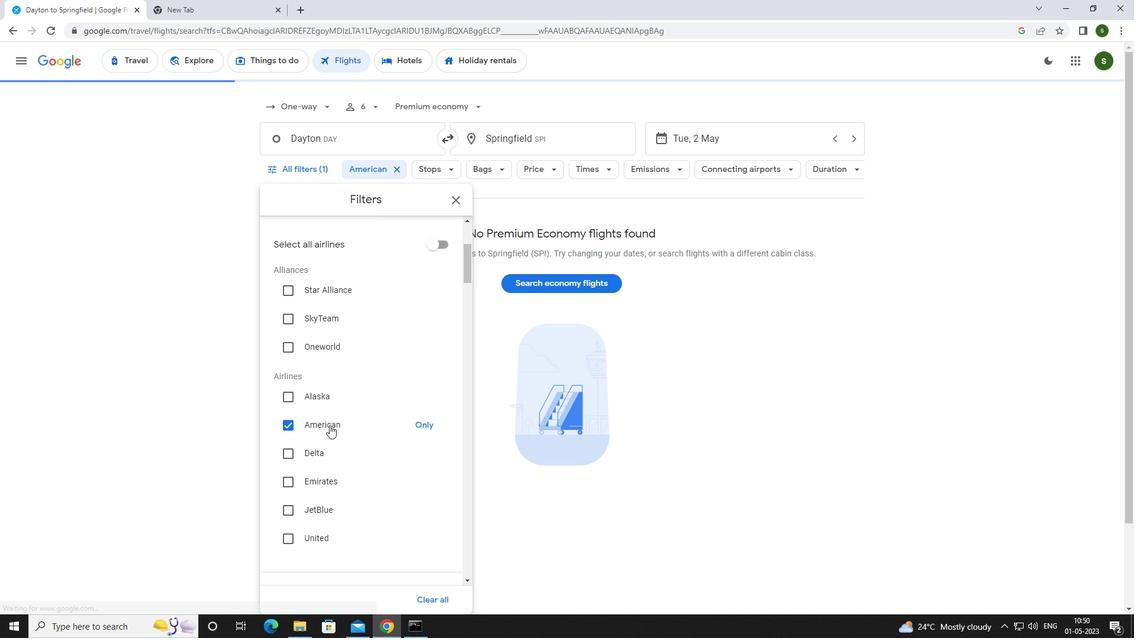
Action: Mouse scrolled (329, 424) with delta (0, 0)
Screenshot: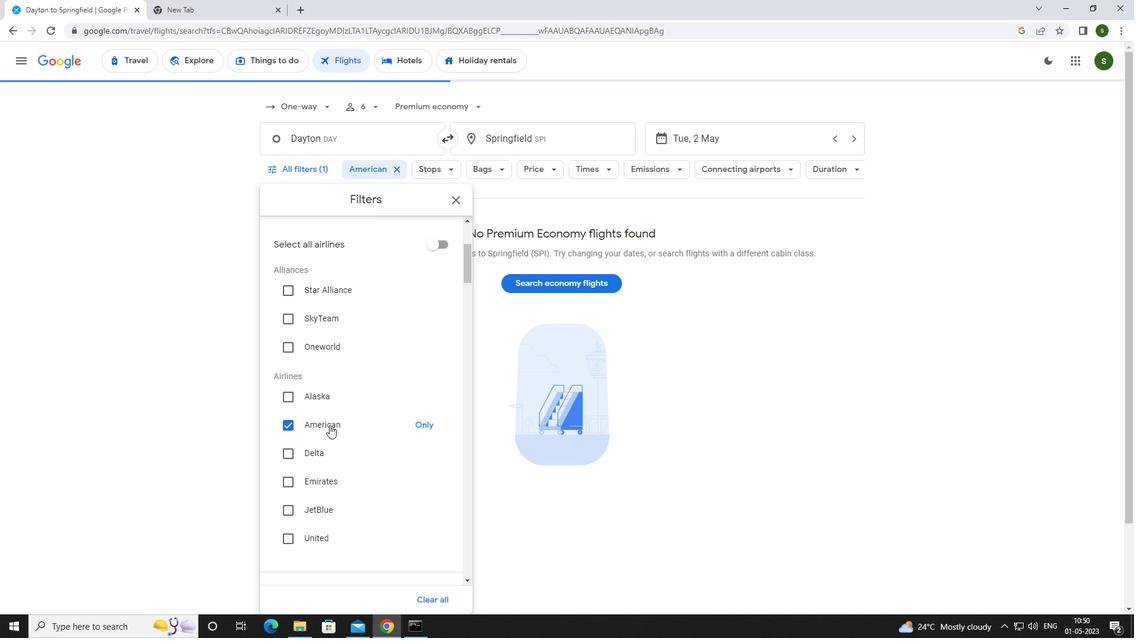 
Action: Mouse scrolled (329, 424) with delta (0, 0)
Screenshot: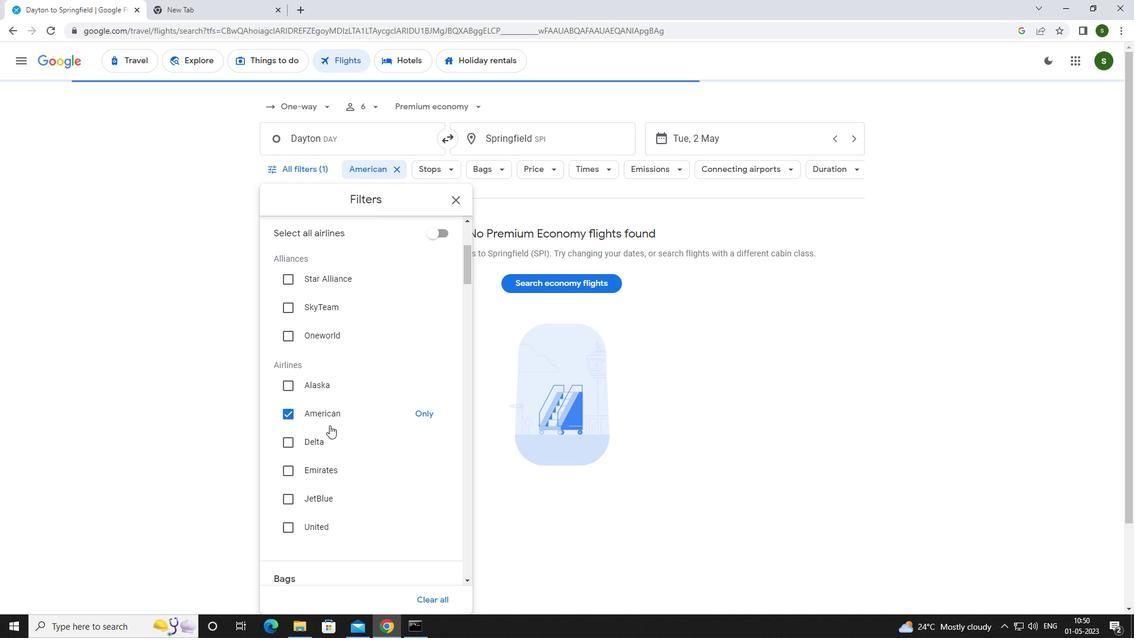 
Action: Mouse scrolled (329, 424) with delta (0, 0)
Screenshot: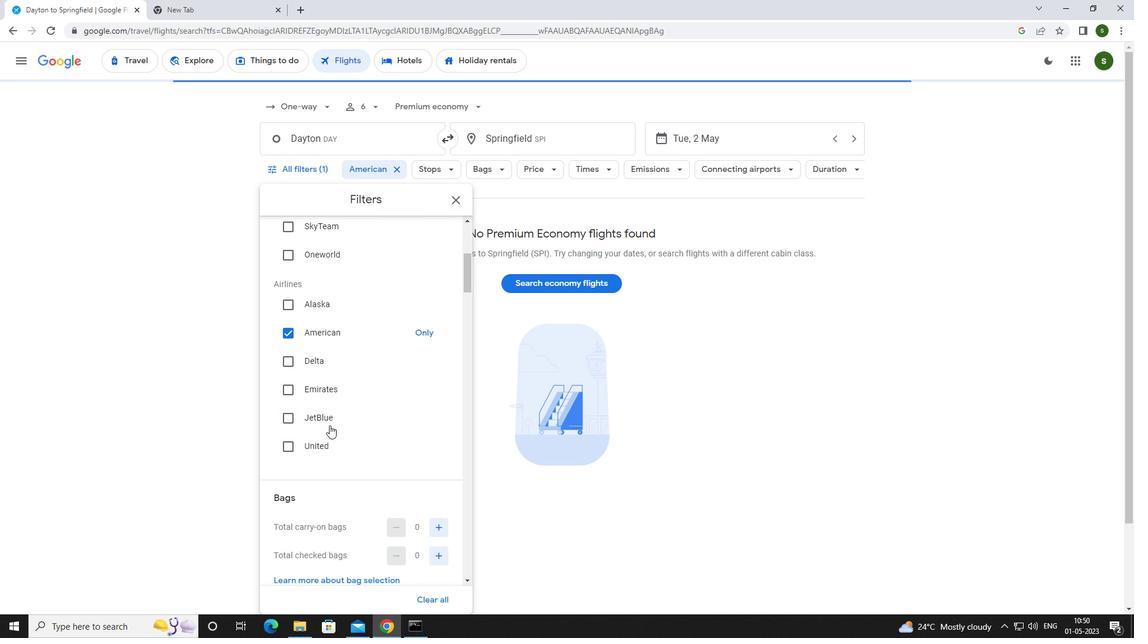 
Action: Mouse moved to (445, 379)
Screenshot: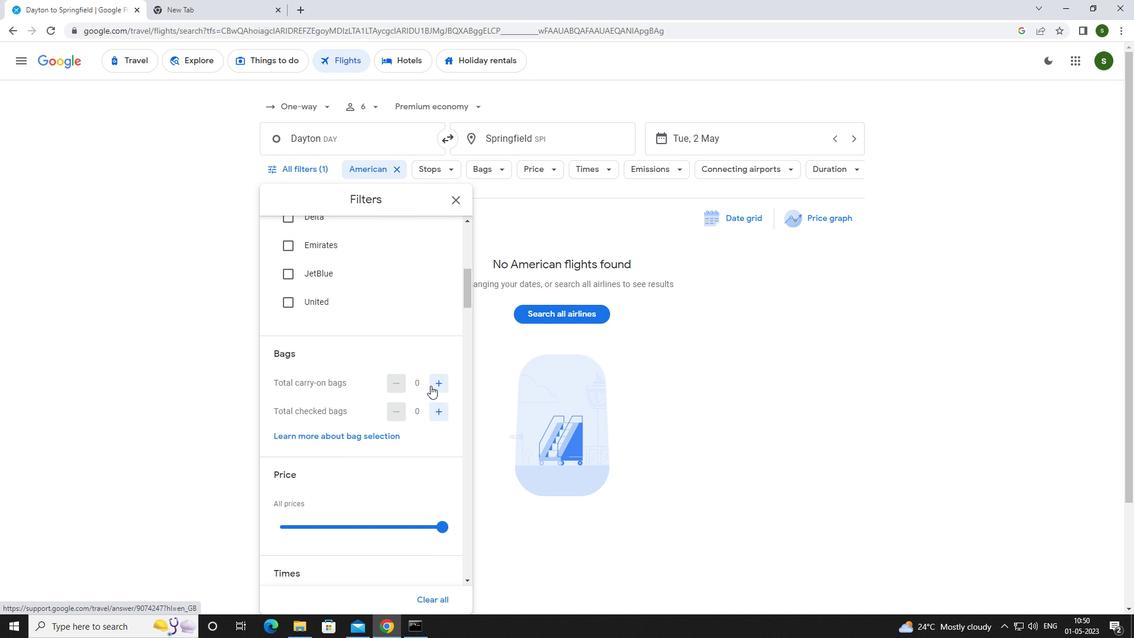 
Action: Mouse pressed left at (445, 379)
Screenshot: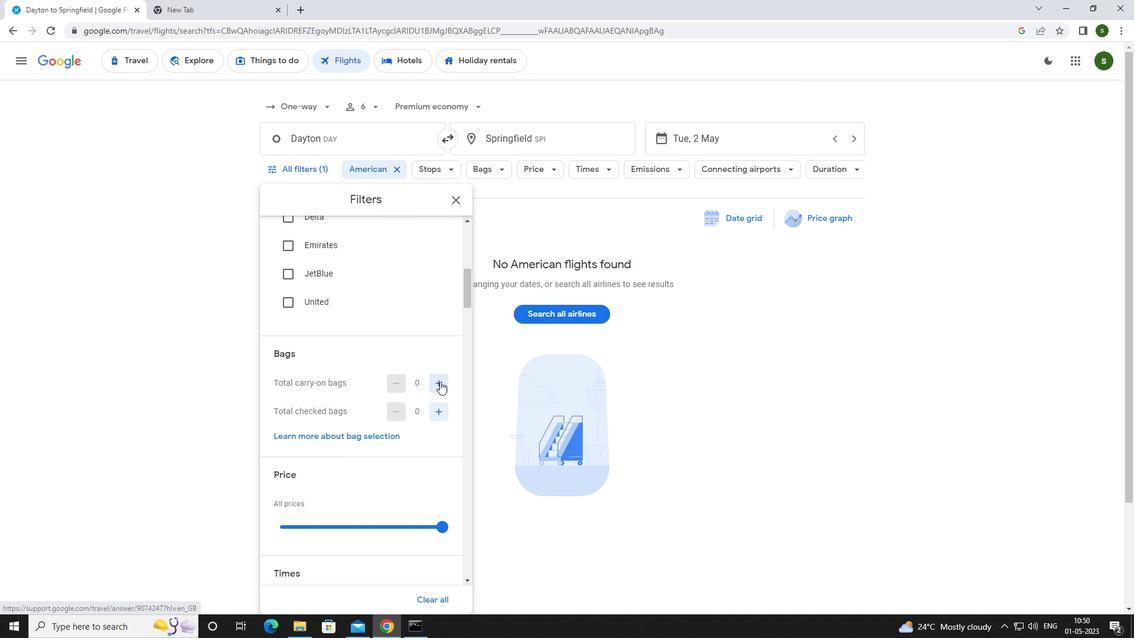 
Action: Mouse pressed left at (445, 379)
Screenshot: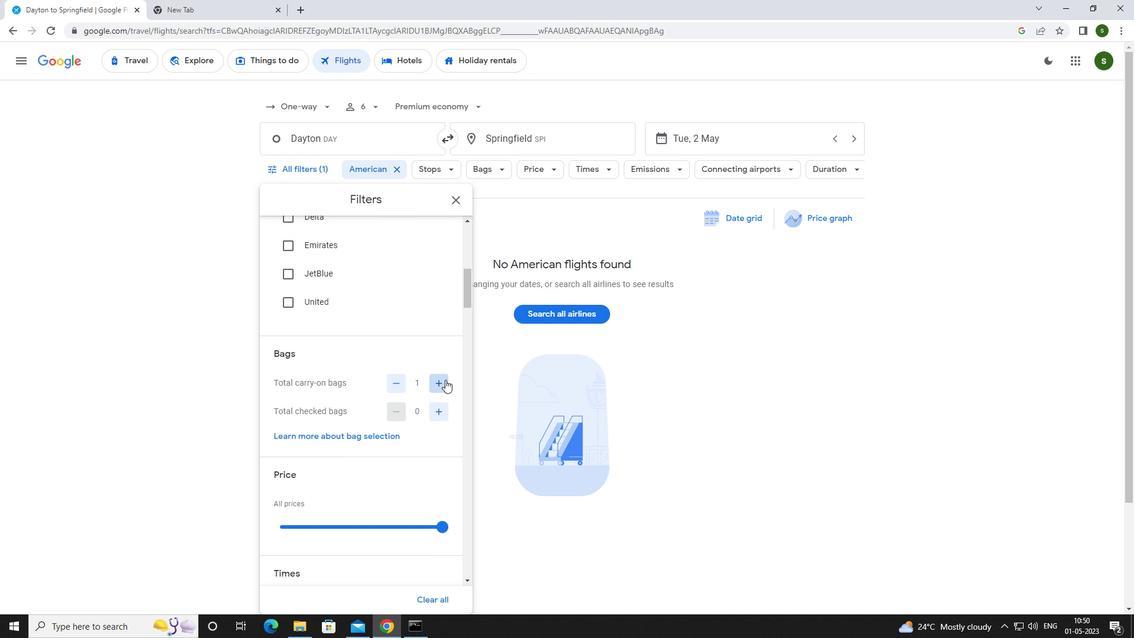 
Action: Mouse moved to (437, 409)
Screenshot: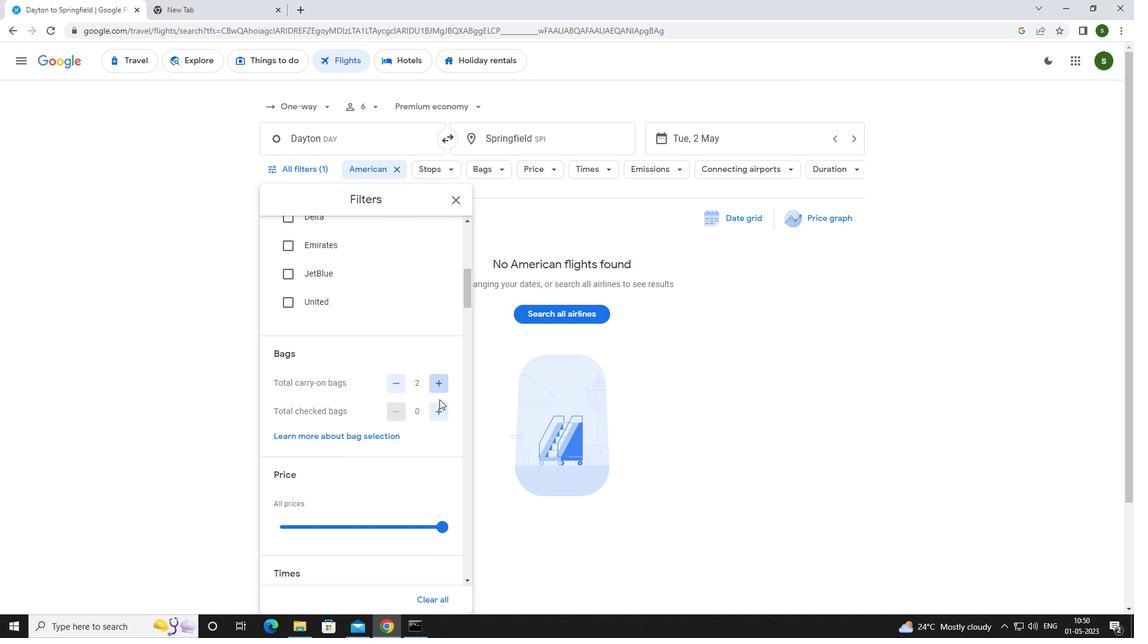 
Action: Mouse pressed left at (437, 409)
Screenshot: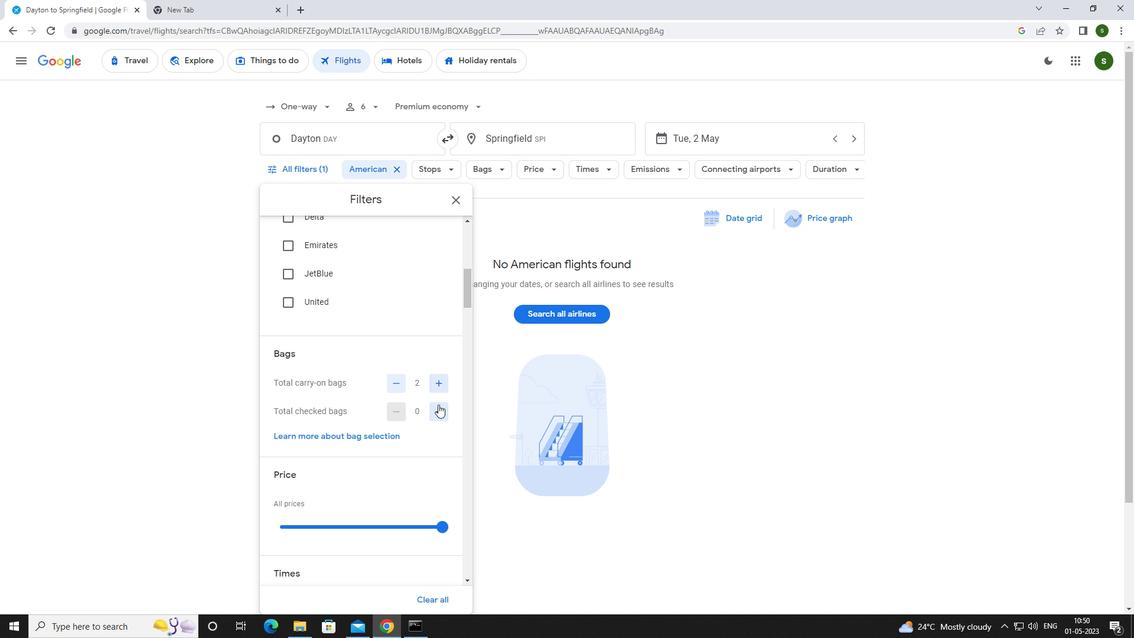 
Action: Mouse moved to (409, 430)
Screenshot: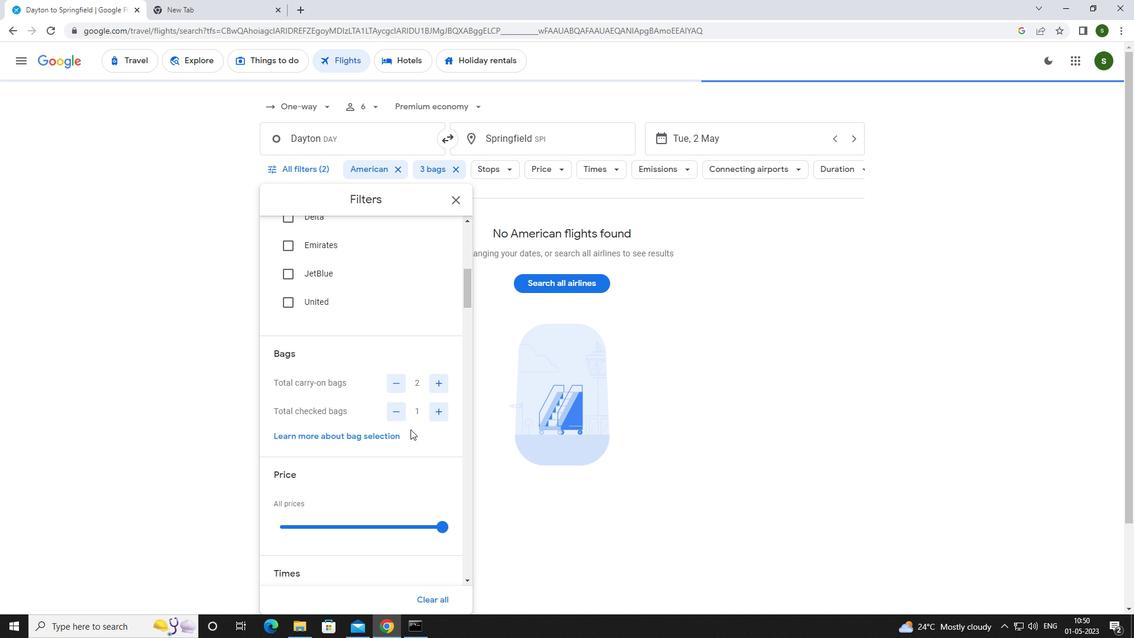
Action: Mouse scrolled (409, 429) with delta (0, 0)
Screenshot: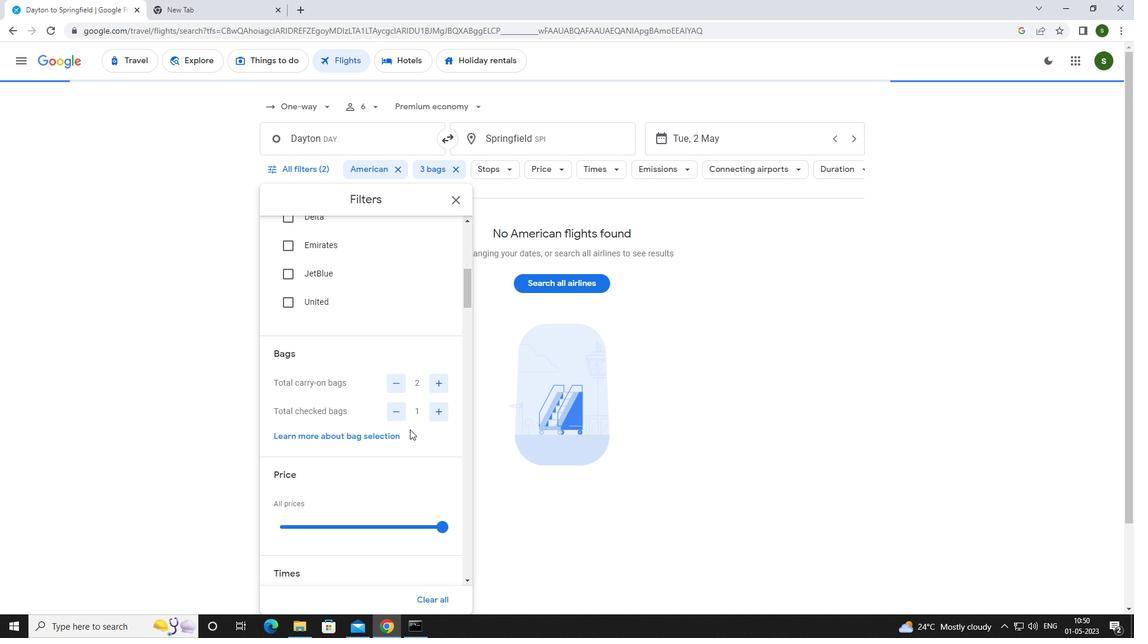 
Action: Mouse scrolled (409, 429) with delta (0, 0)
Screenshot: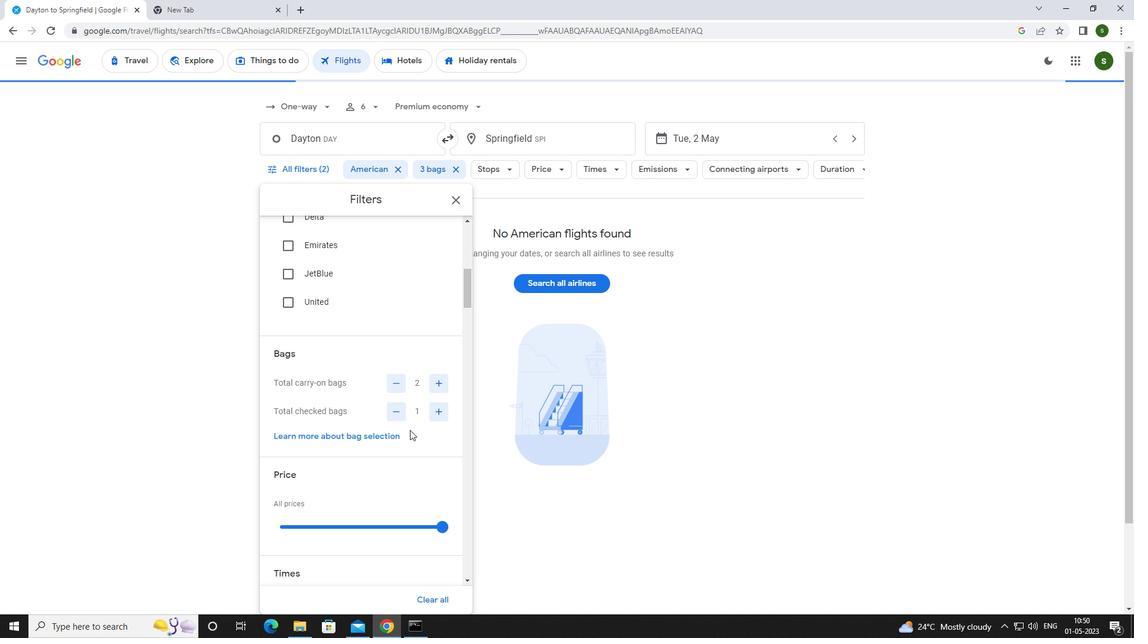 
Action: Mouse moved to (440, 409)
Screenshot: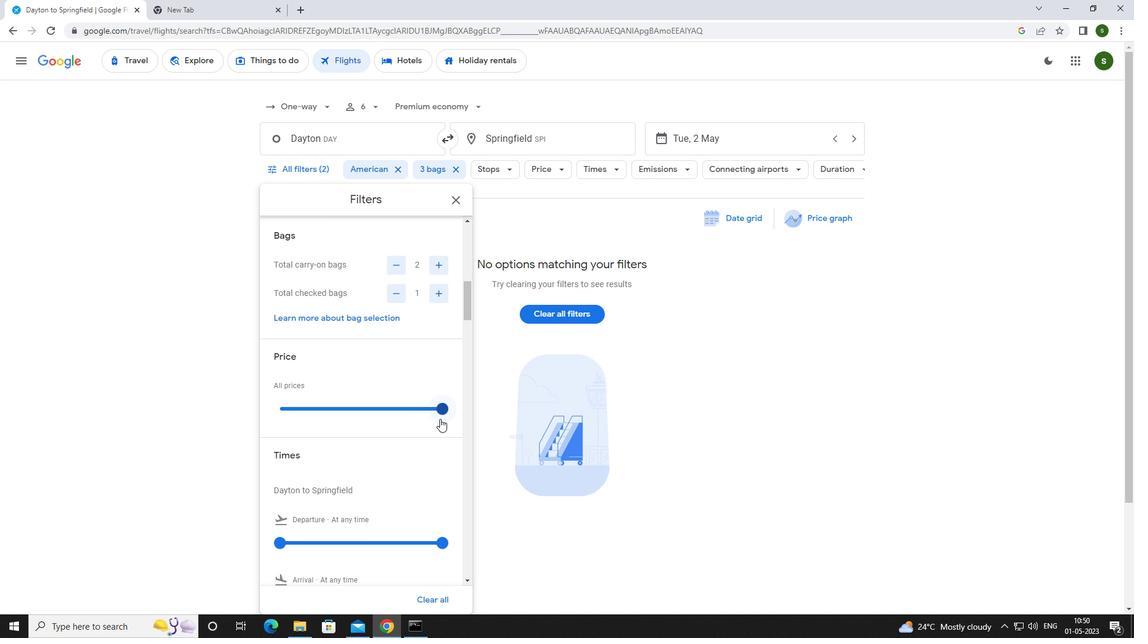 
Action: Mouse pressed left at (440, 409)
Screenshot: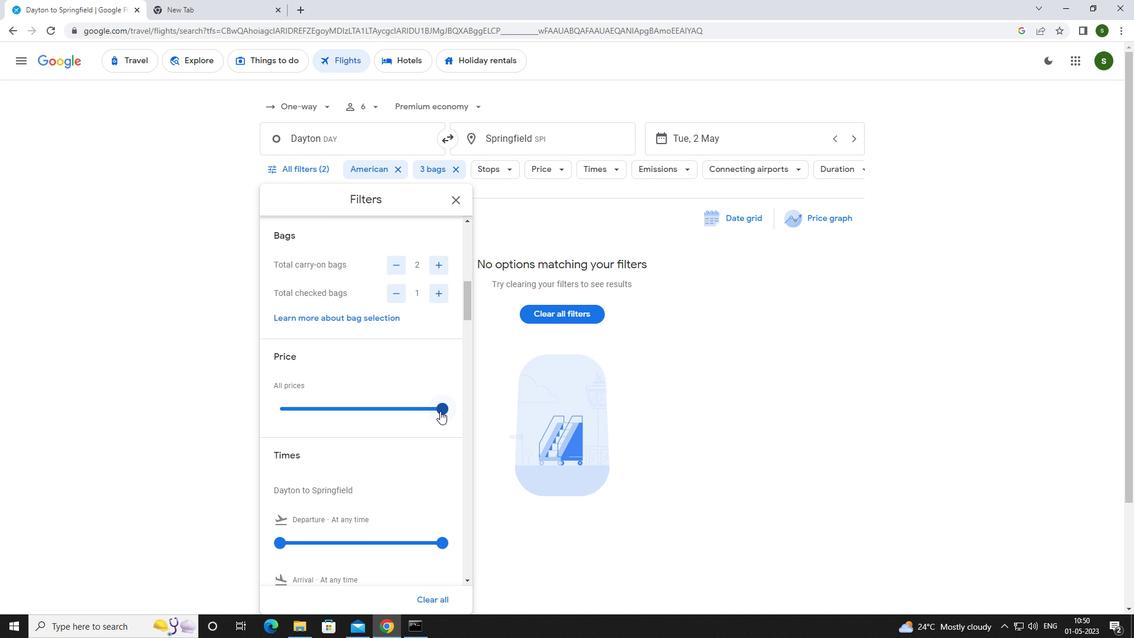 
Action: Mouse moved to (336, 447)
Screenshot: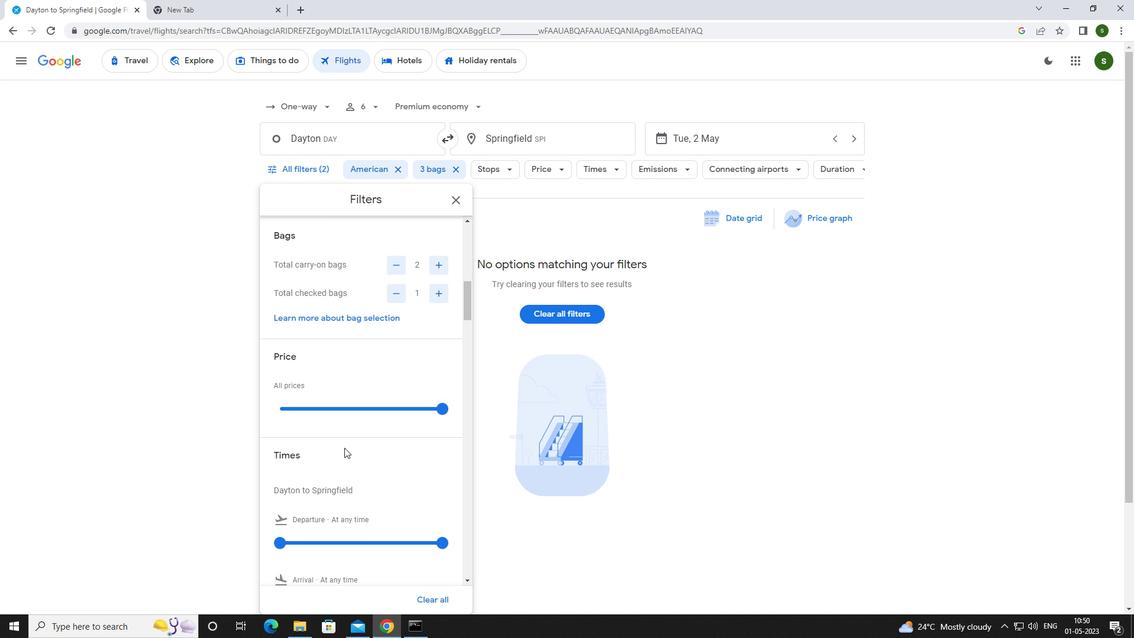 
Action: Mouse scrolled (336, 447) with delta (0, 0)
Screenshot: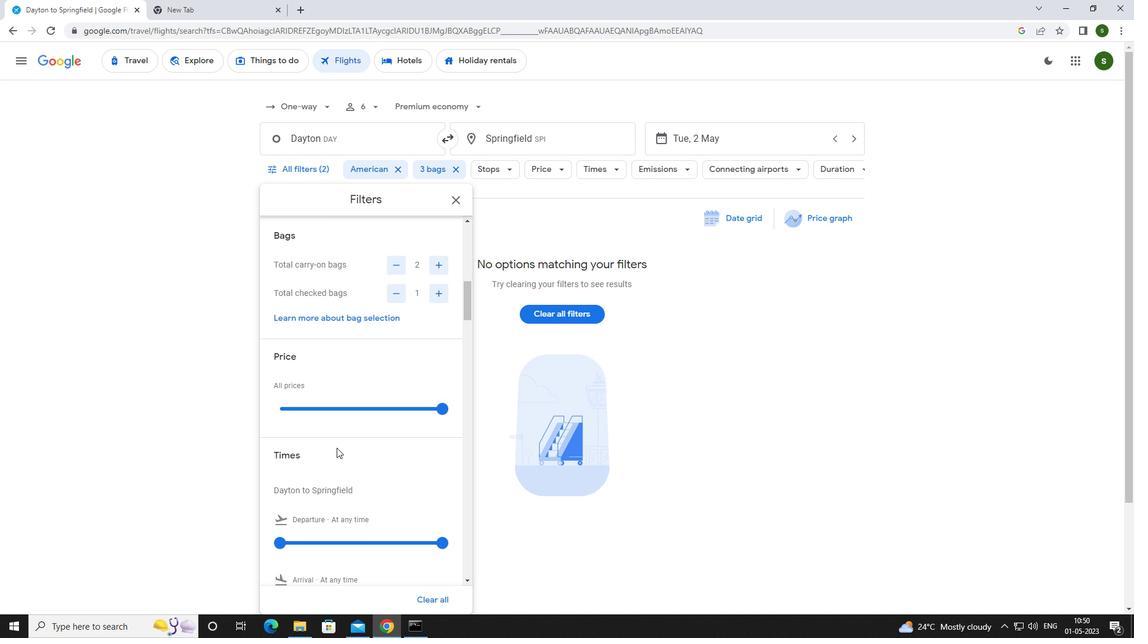 
Action: Mouse moved to (280, 479)
Screenshot: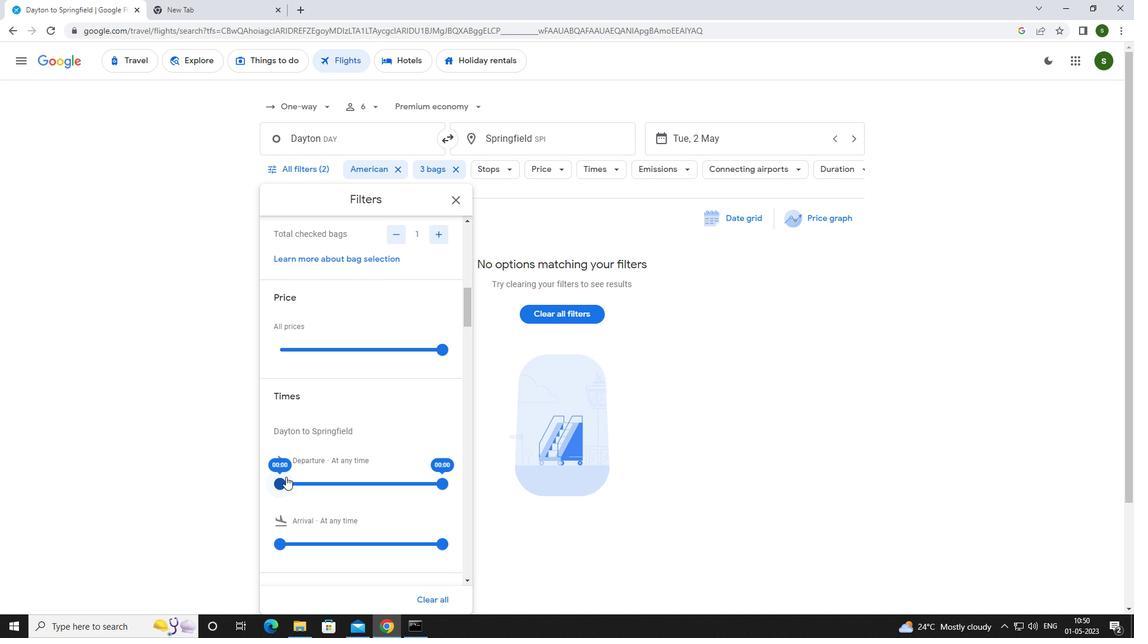 
Action: Mouse pressed left at (280, 479)
Screenshot: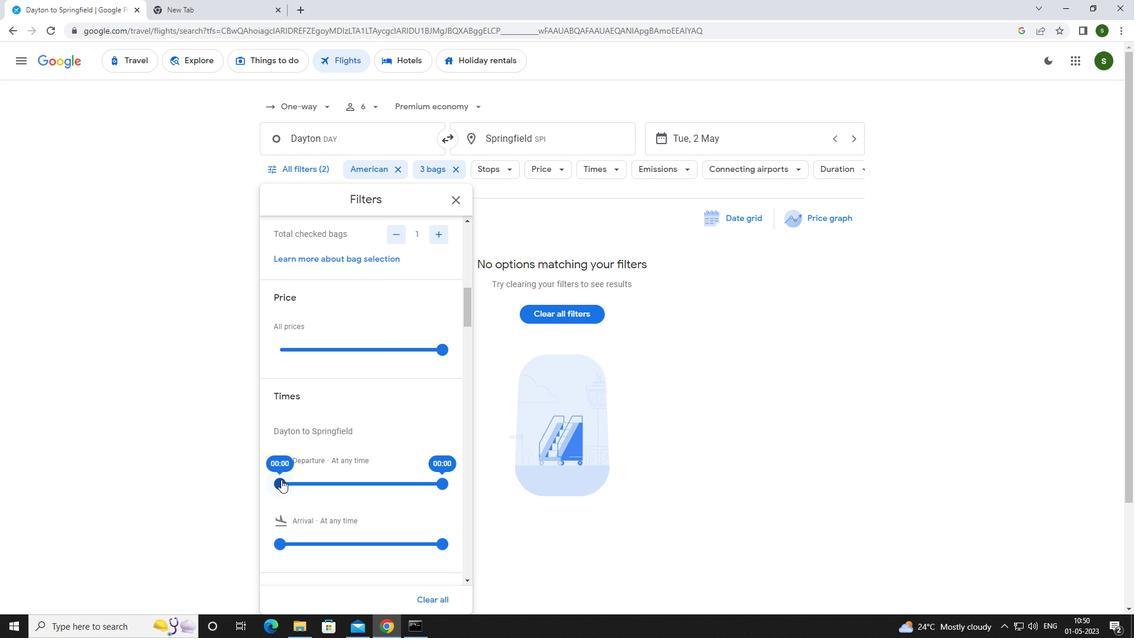 
Action: Mouse moved to (662, 376)
Screenshot: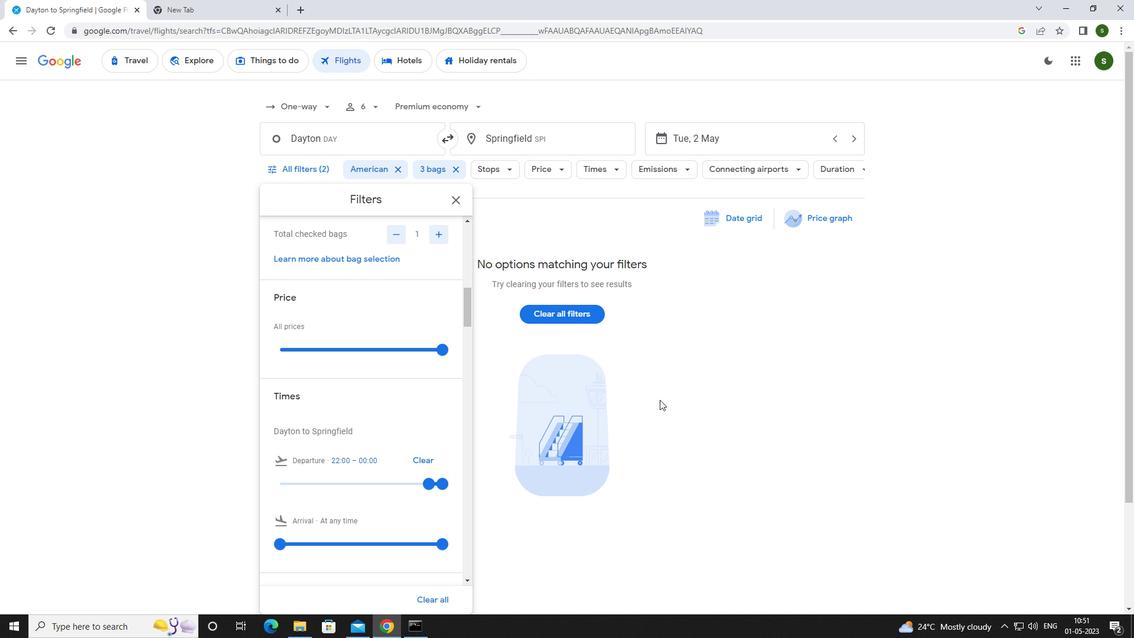 
Action: Mouse pressed left at (662, 376)
Screenshot: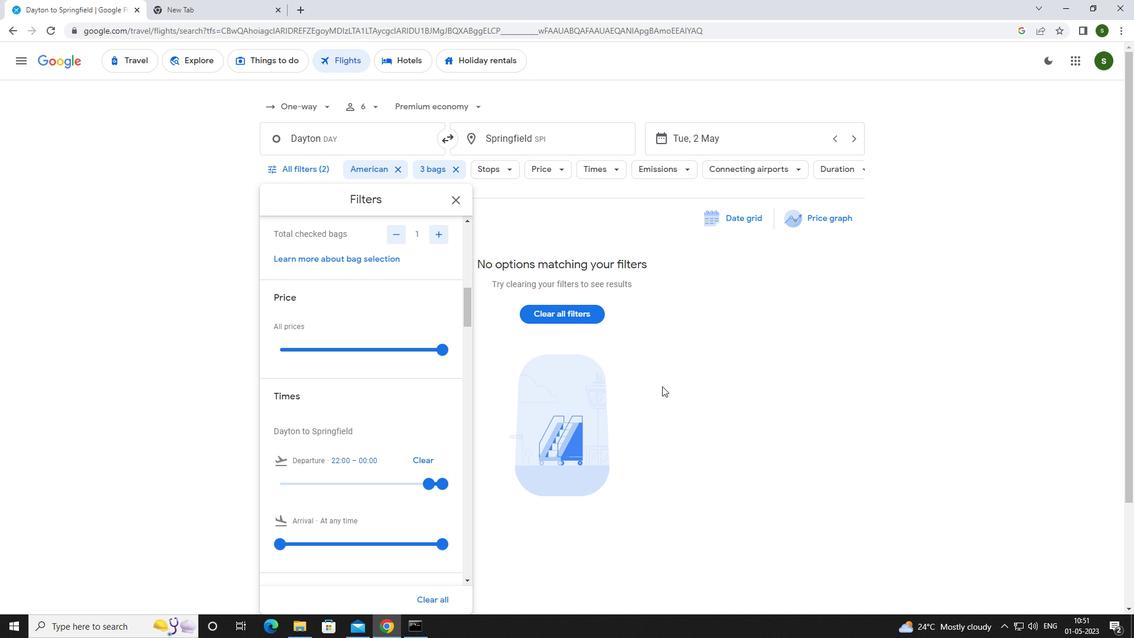 
